 Task: Create a due date automation trigger when advanced on, 2 hours after a card is due add fields without custom field "Resume" set to a date in this week.
Action: Mouse pressed left at (1062, 317)
Screenshot: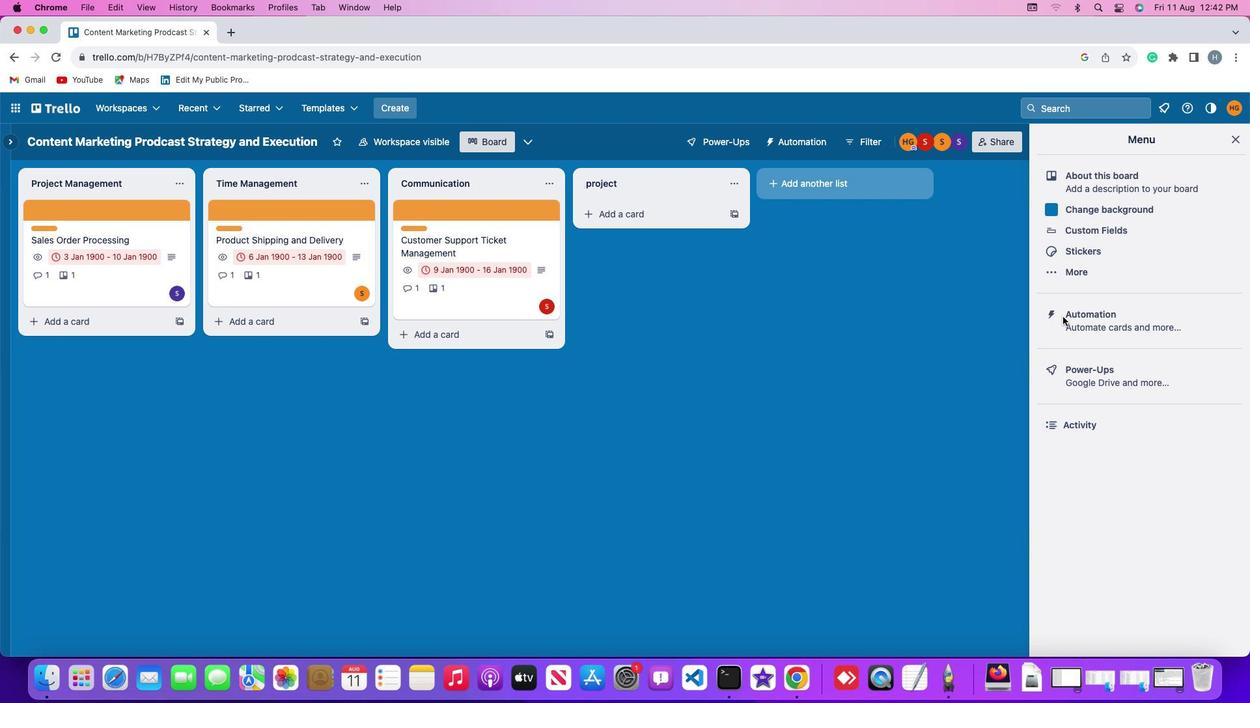 
Action: Mouse pressed left at (1062, 317)
Screenshot: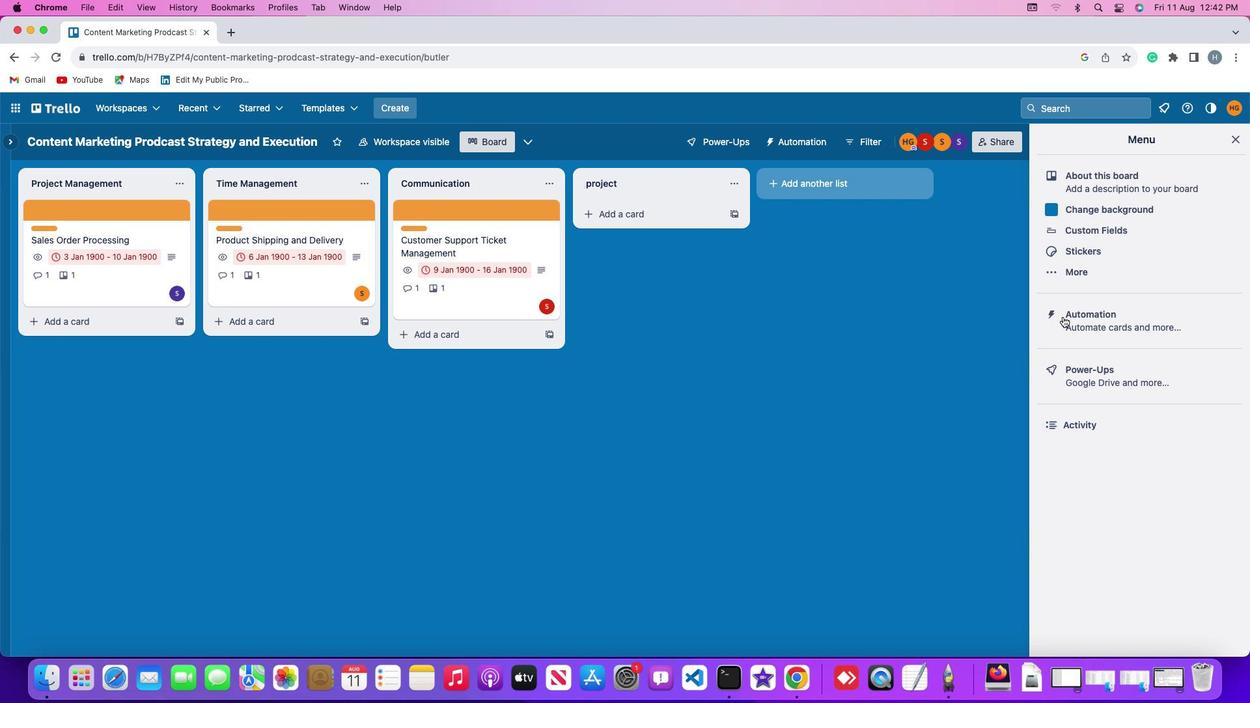 
Action: Mouse moved to (70, 304)
Screenshot: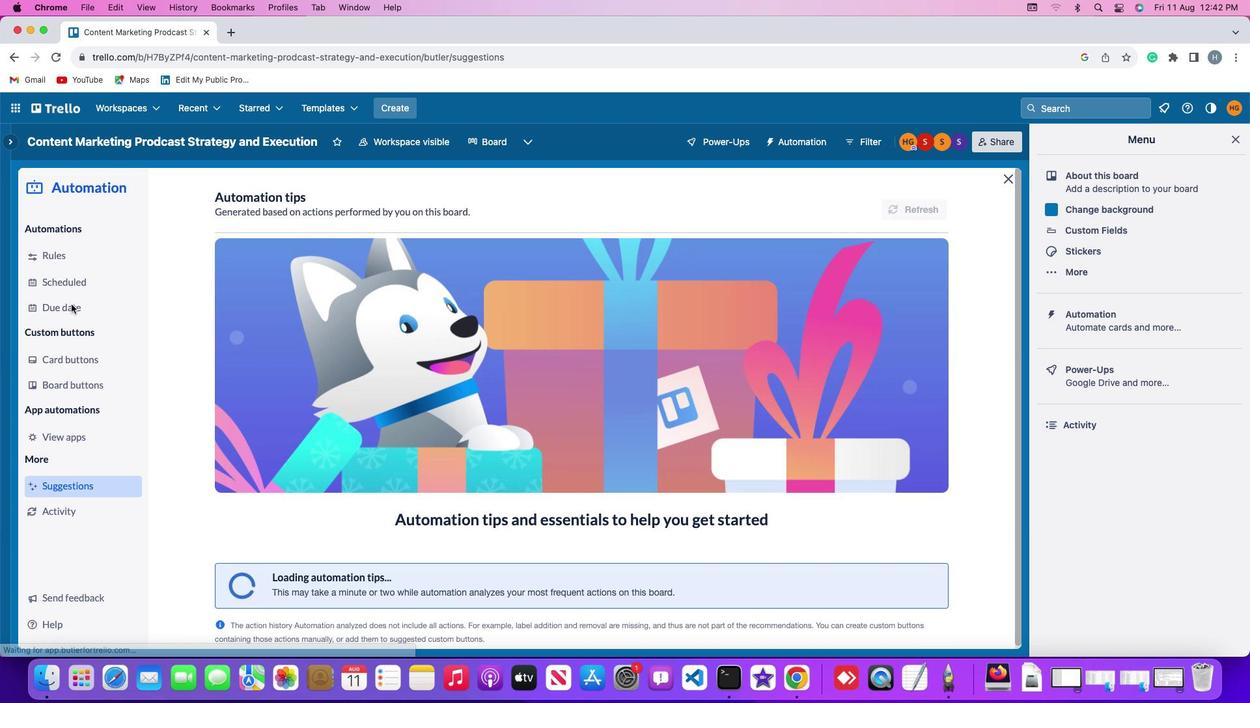 
Action: Mouse pressed left at (70, 304)
Screenshot: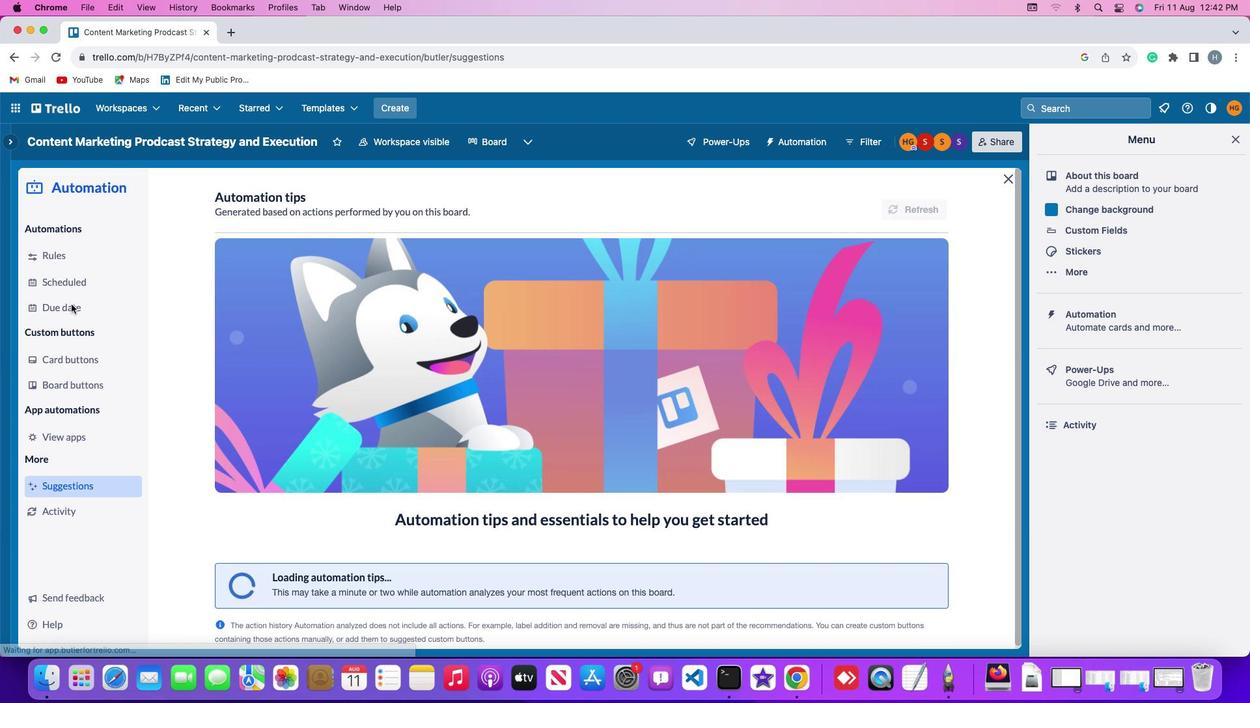 
Action: Mouse moved to (881, 203)
Screenshot: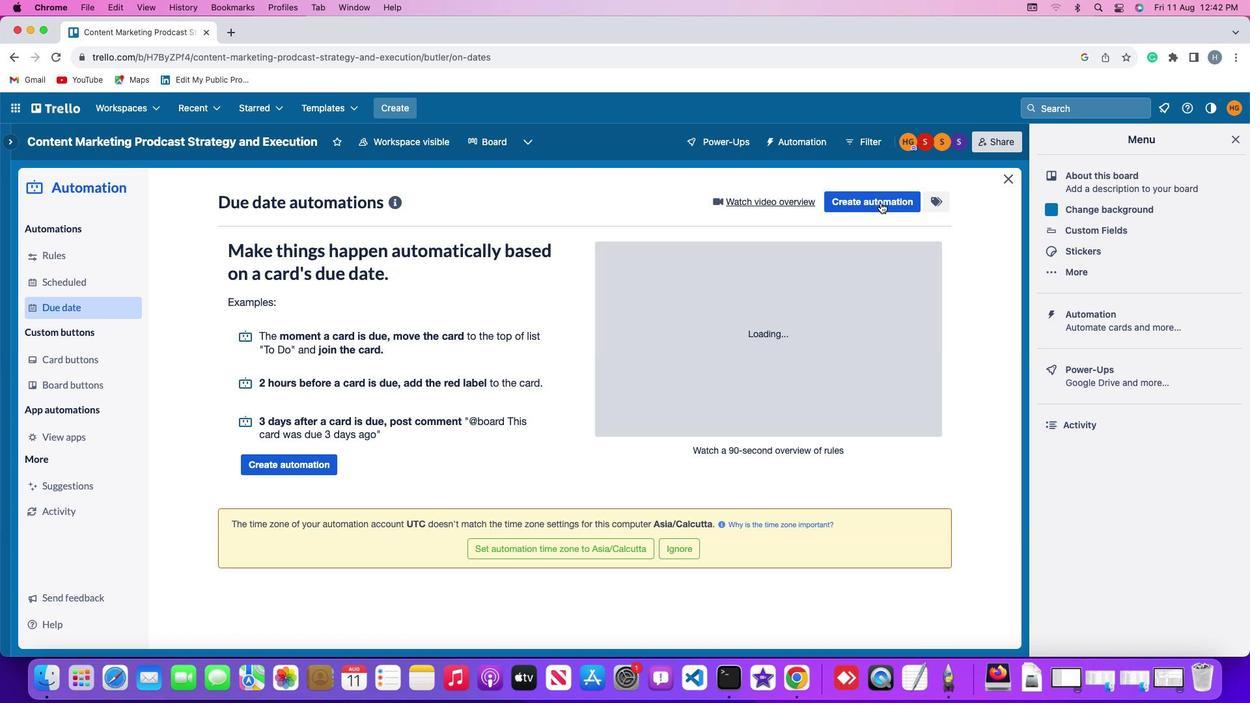 
Action: Mouse pressed left at (881, 203)
Screenshot: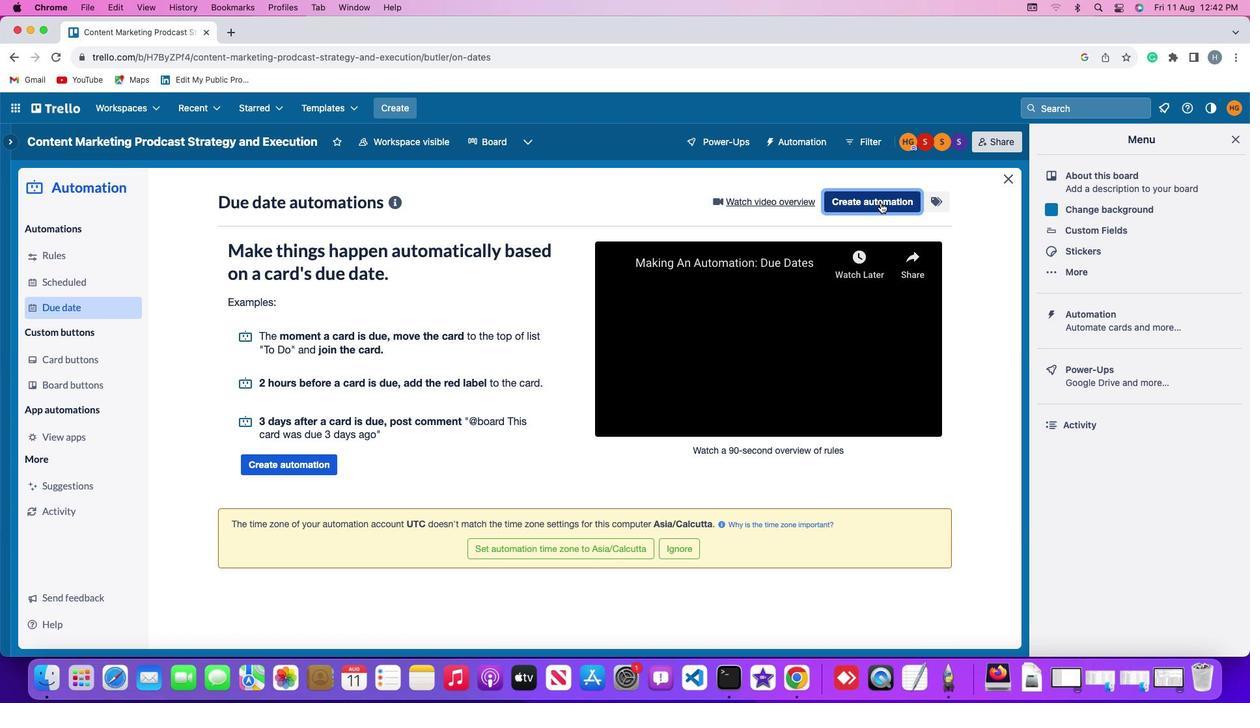 
Action: Mouse moved to (257, 322)
Screenshot: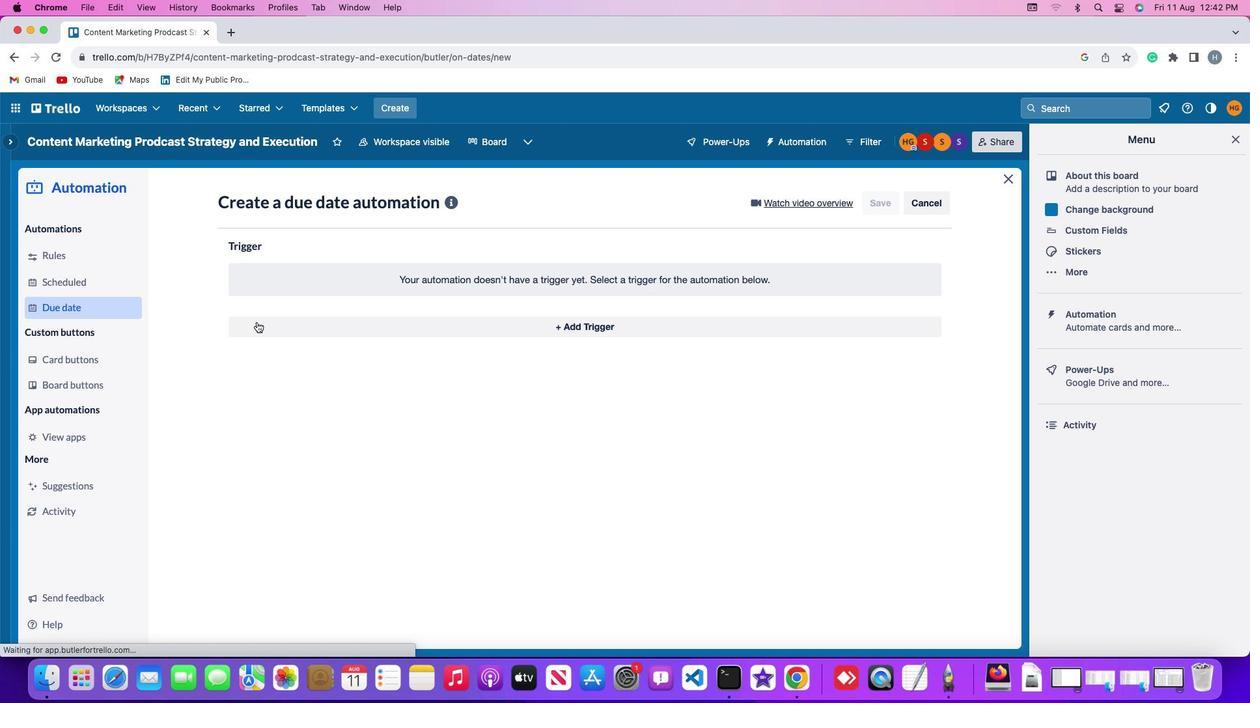 
Action: Mouse pressed left at (257, 322)
Screenshot: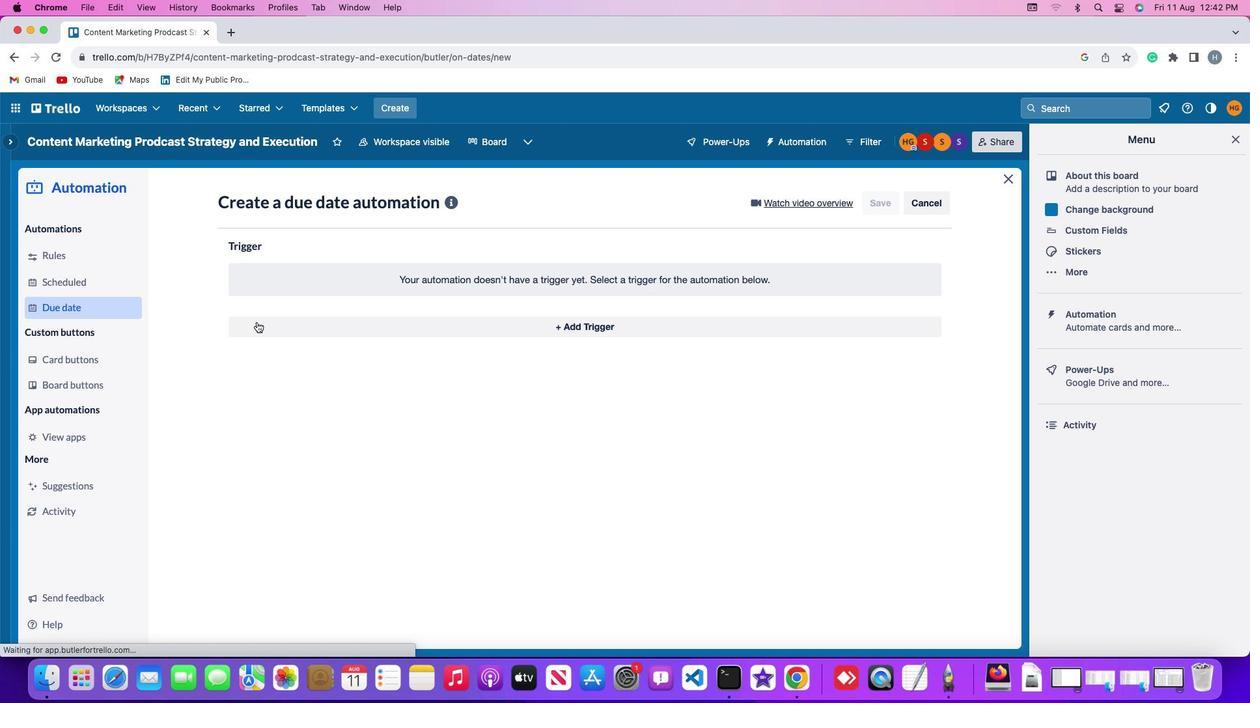 
Action: Mouse moved to (255, 522)
Screenshot: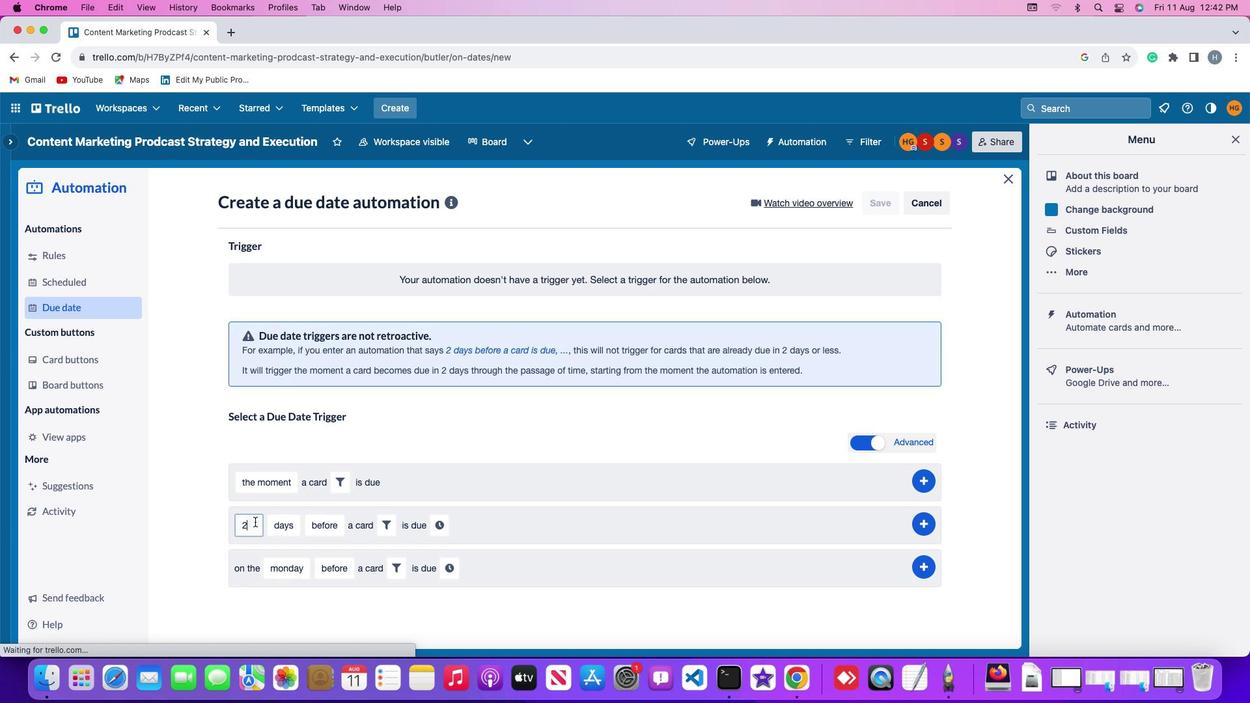 
Action: Mouse pressed left at (255, 522)
Screenshot: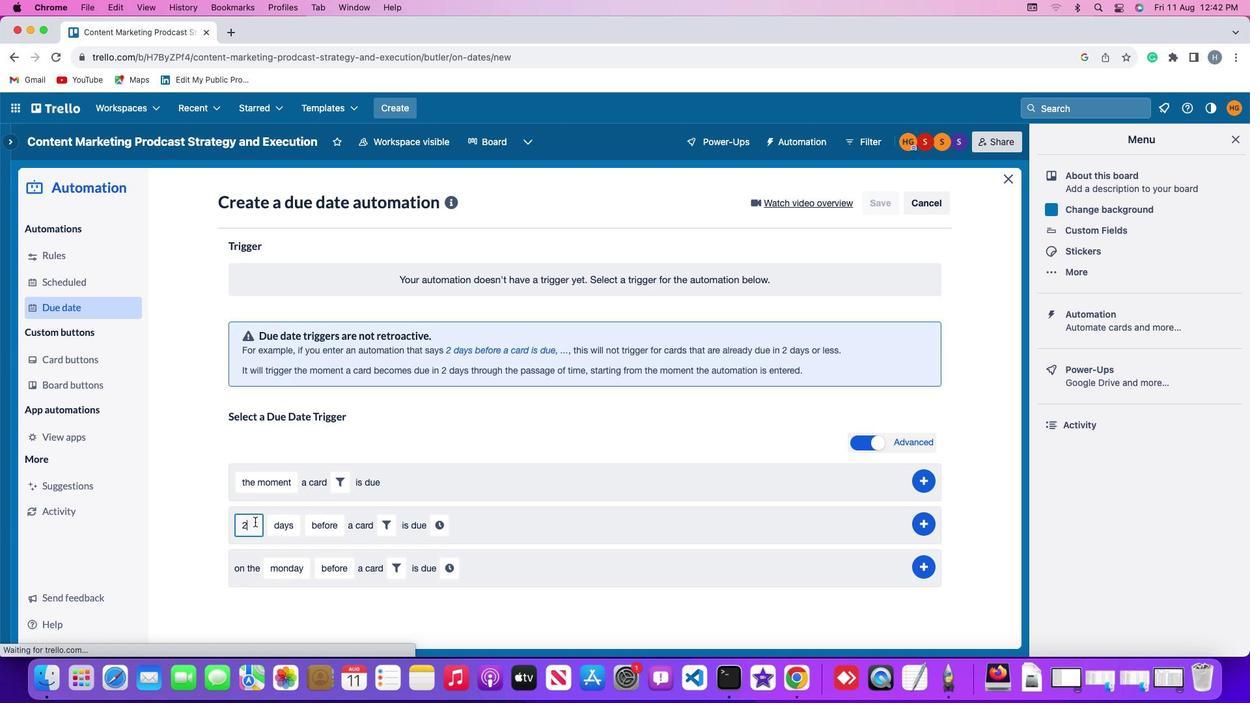 
Action: Mouse moved to (244, 512)
Screenshot: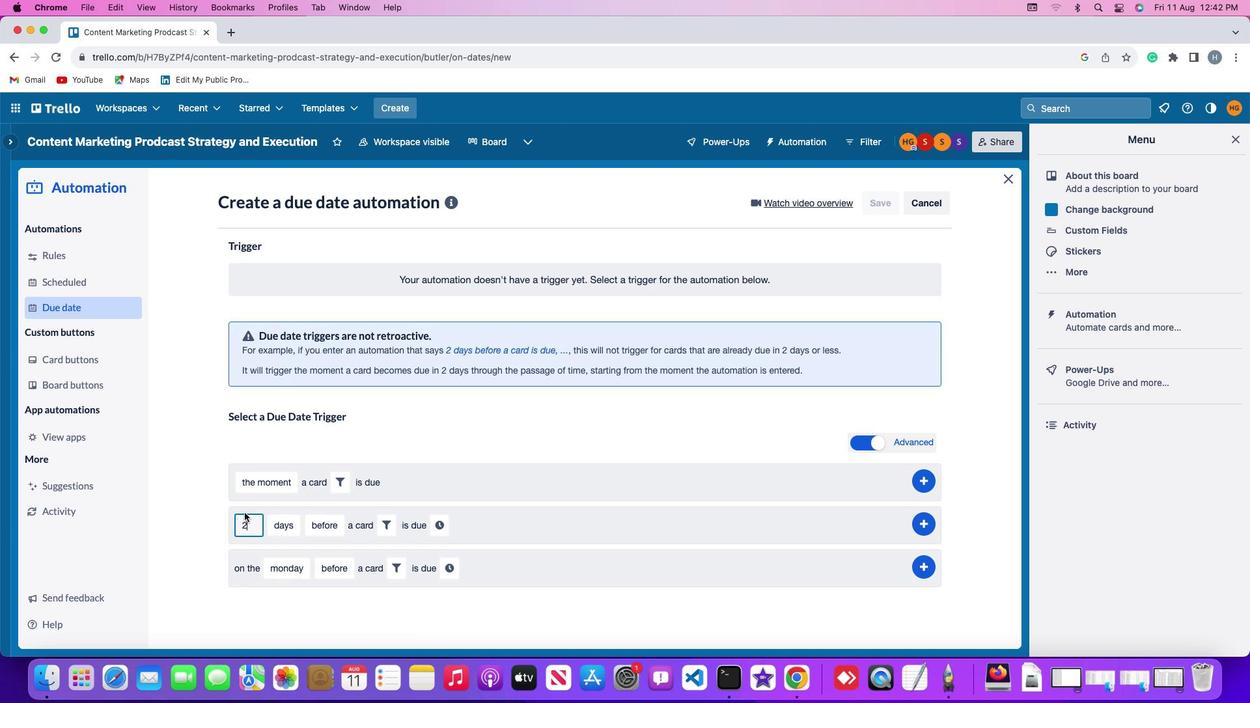 
Action: Key pressed Key.backspace
Screenshot: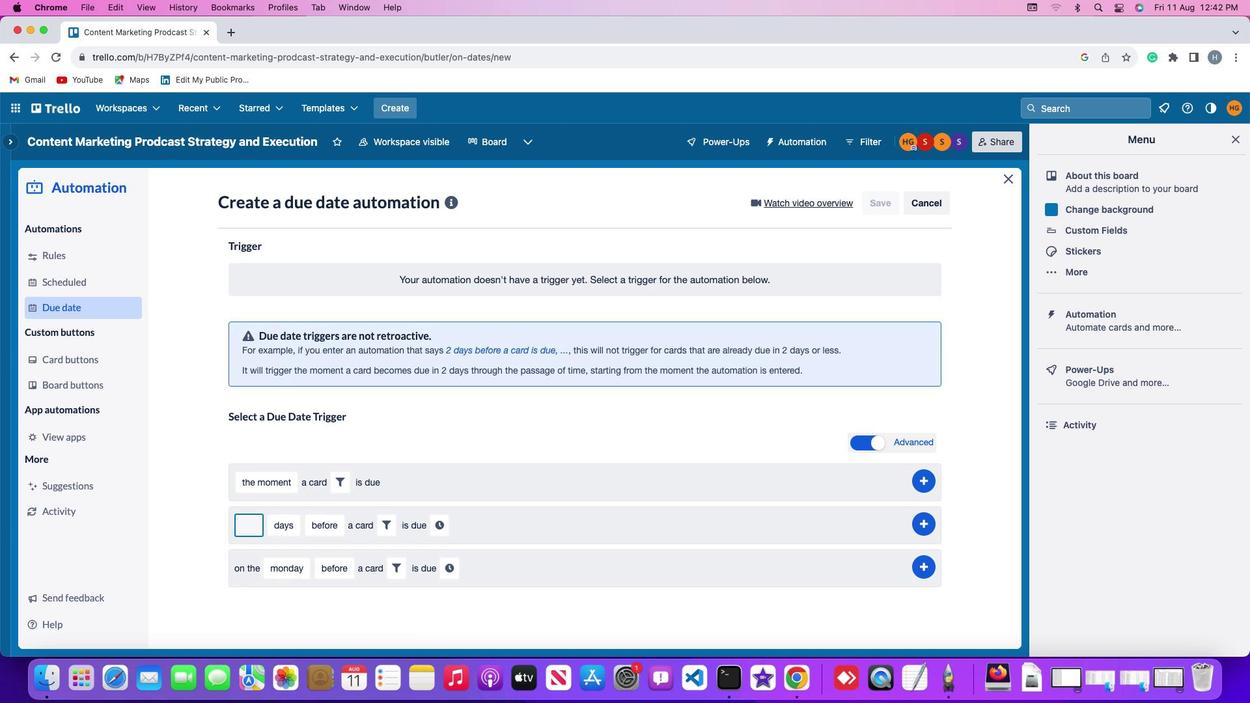 
Action: Mouse moved to (243, 513)
Screenshot: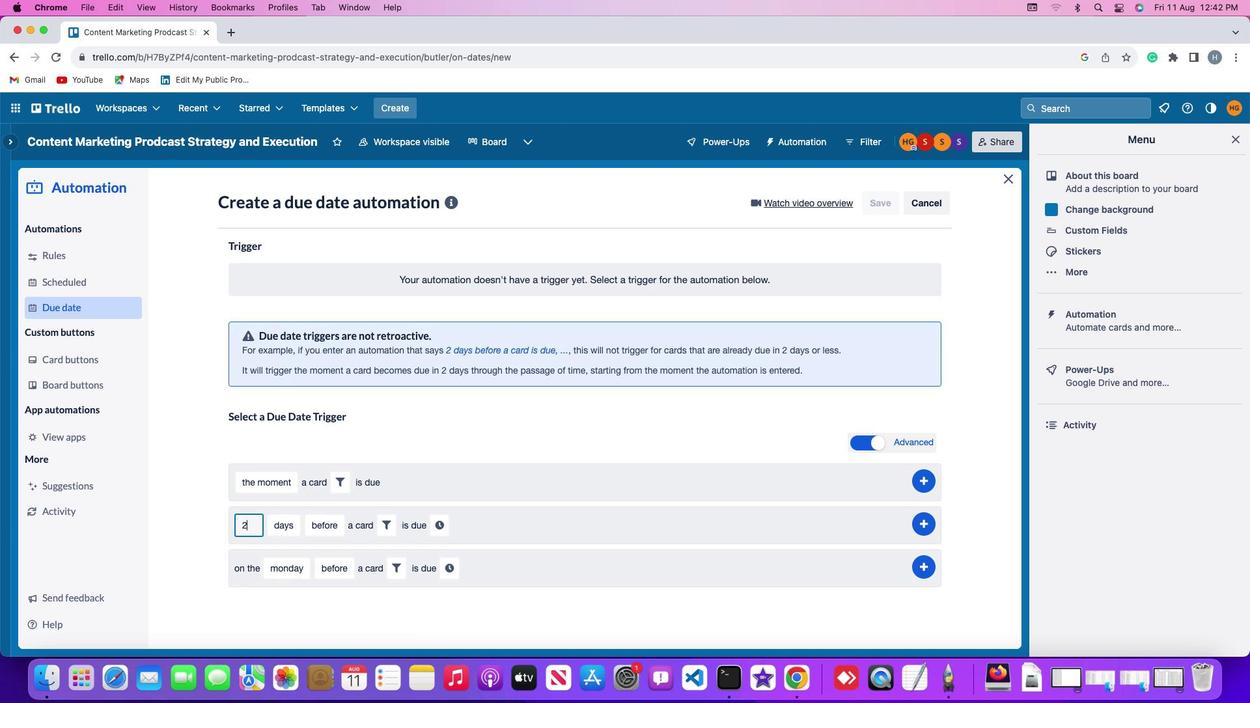 
Action: Key pressed '2'
Screenshot: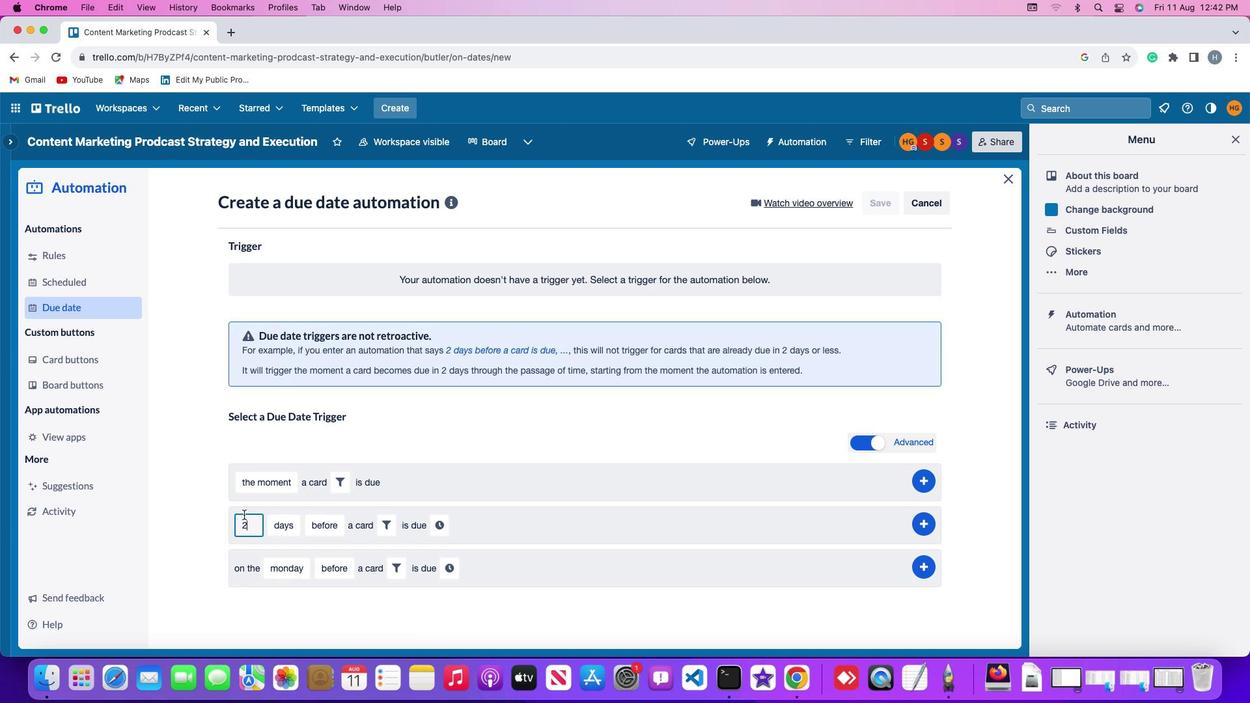 
Action: Mouse moved to (275, 517)
Screenshot: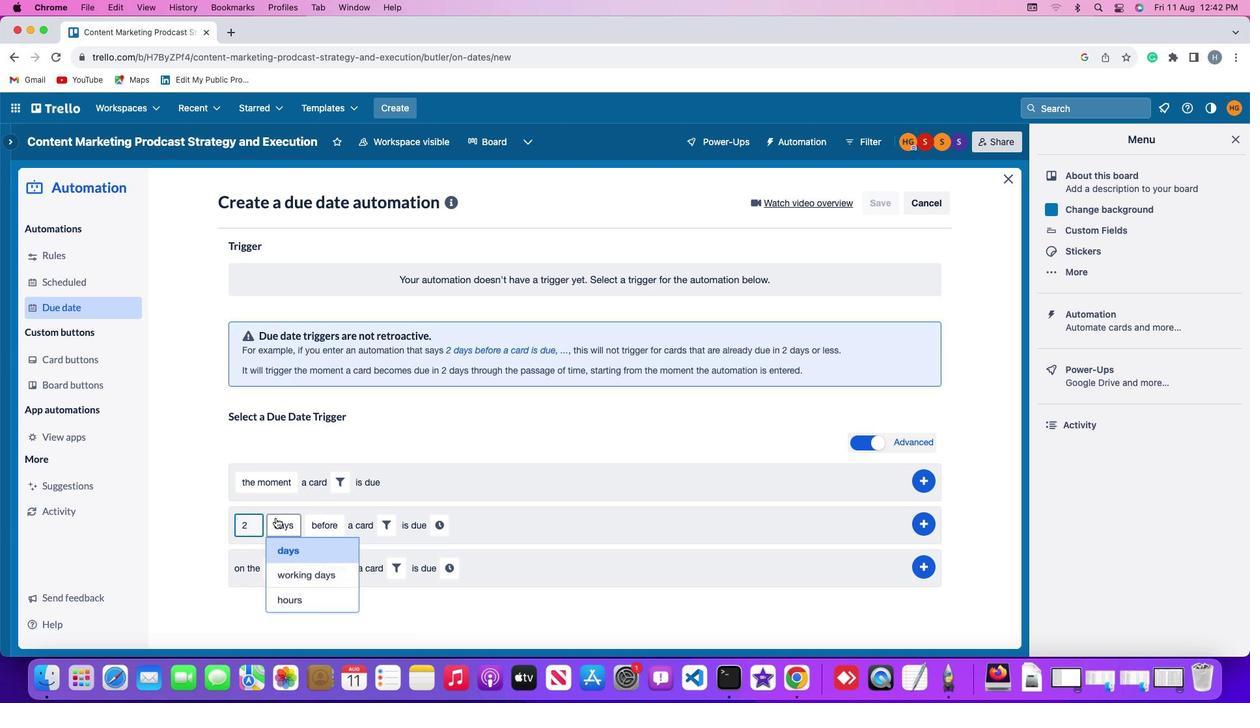 
Action: Mouse pressed left at (275, 517)
Screenshot: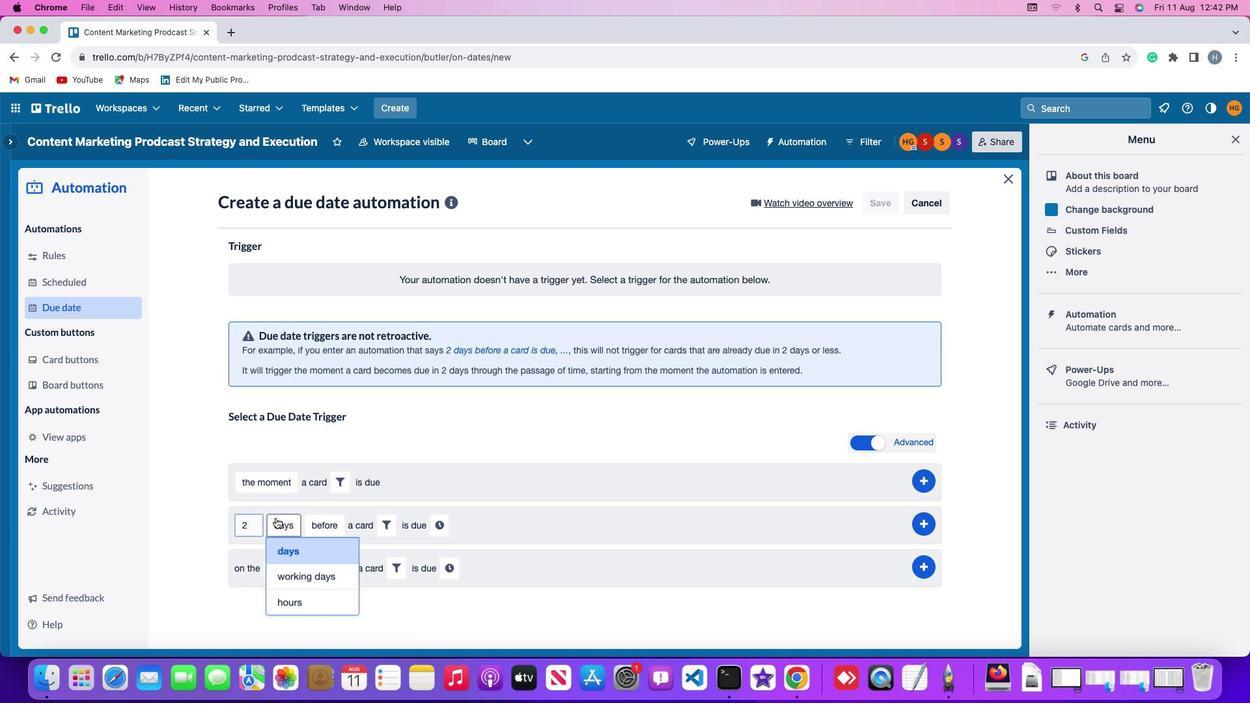 
Action: Mouse moved to (295, 604)
Screenshot: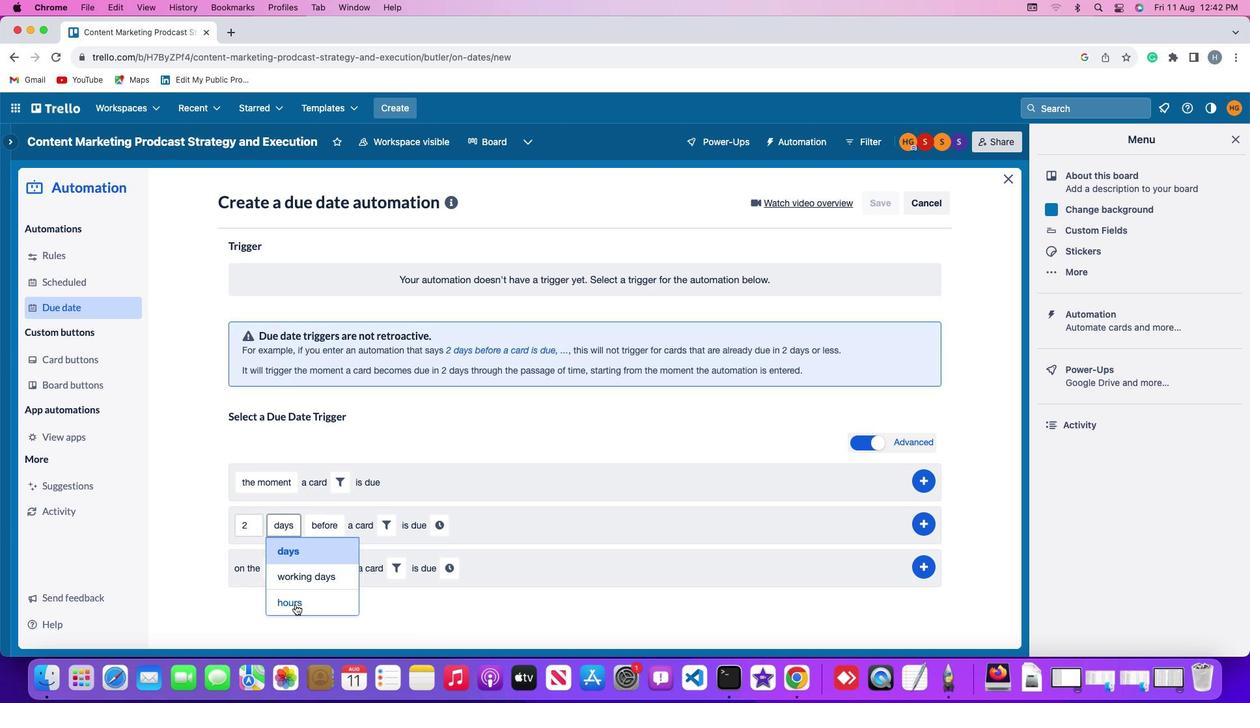 
Action: Mouse pressed left at (295, 604)
Screenshot: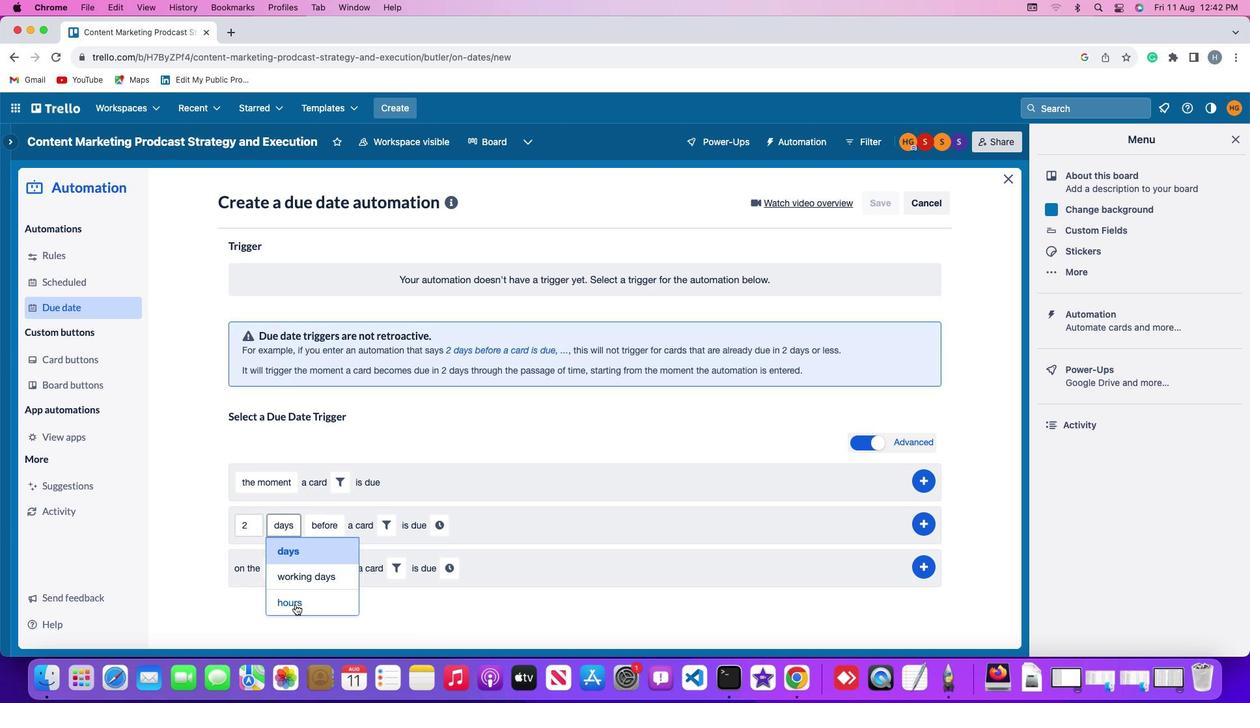 
Action: Mouse moved to (334, 530)
Screenshot: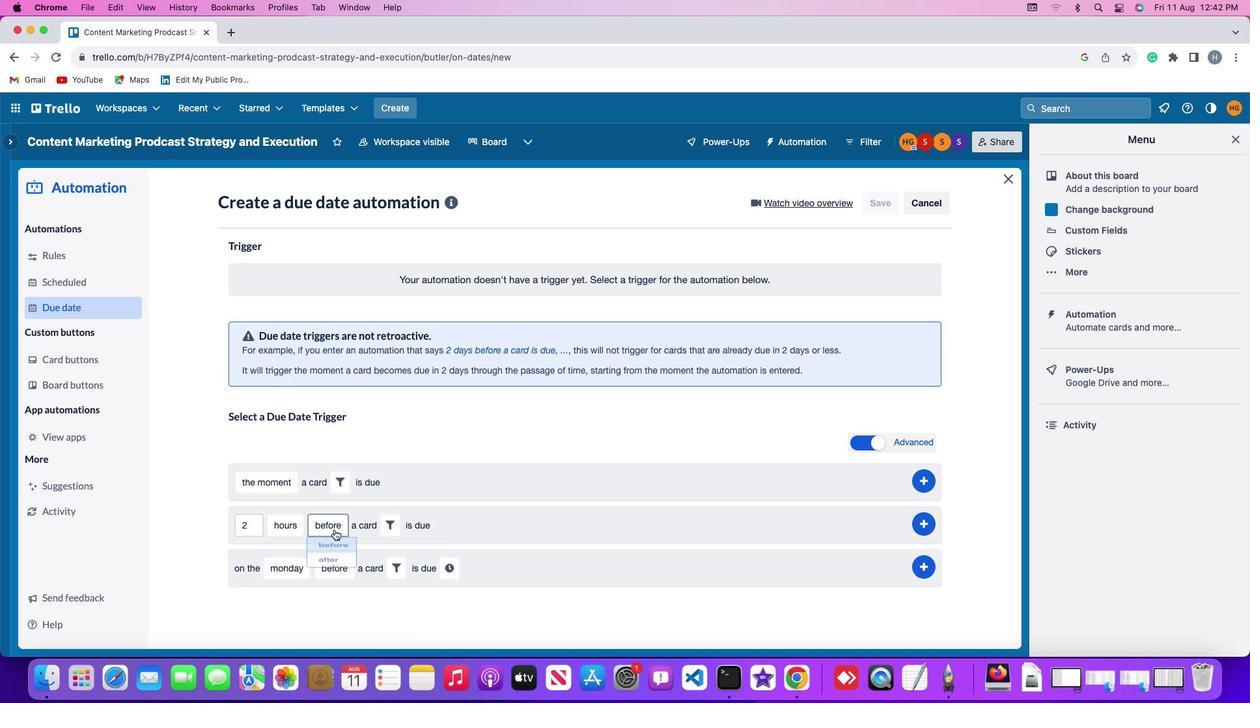 
Action: Mouse pressed left at (334, 530)
Screenshot: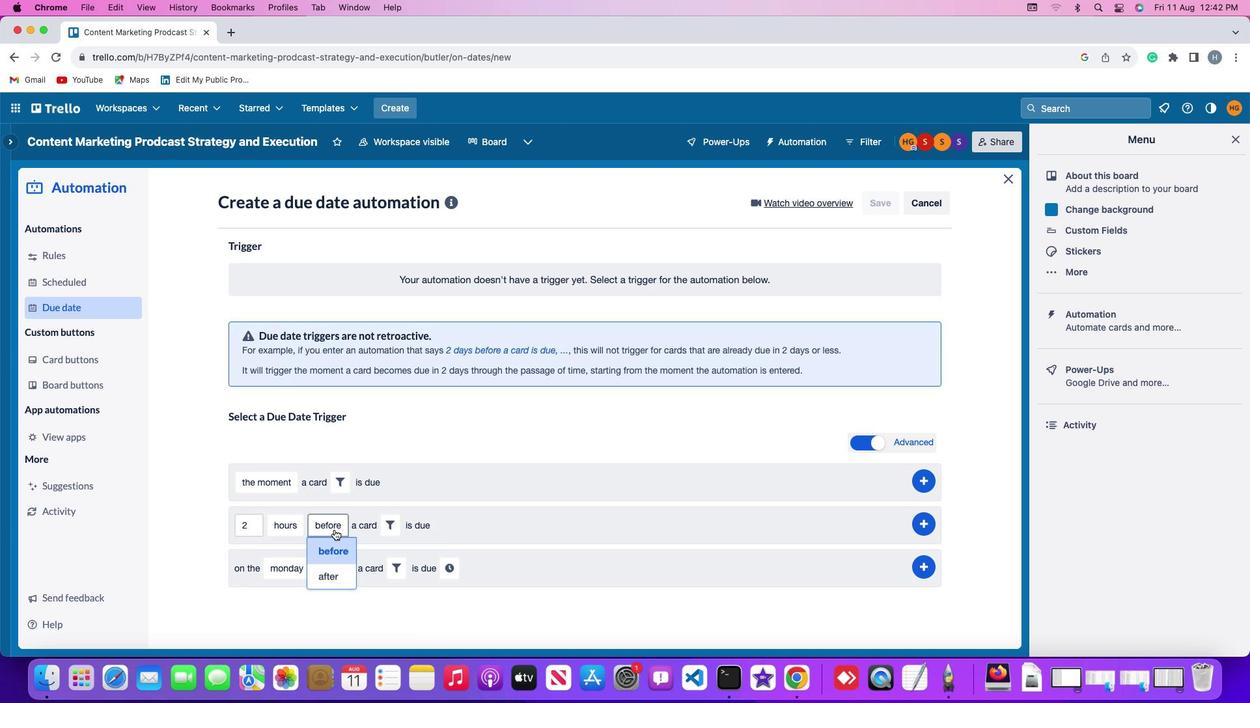 
Action: Mouse moved to (336, 569)
Screenshot: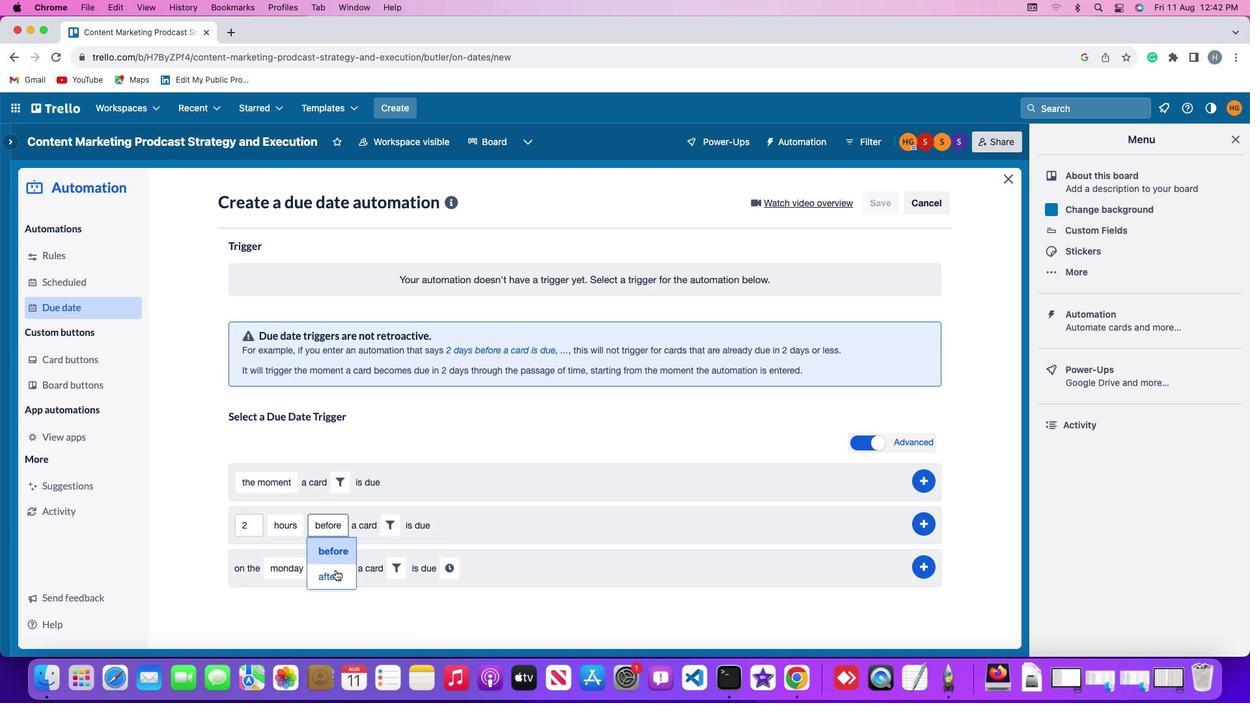 
Action: Mouse pressed left at (336, 569)
Screenshot: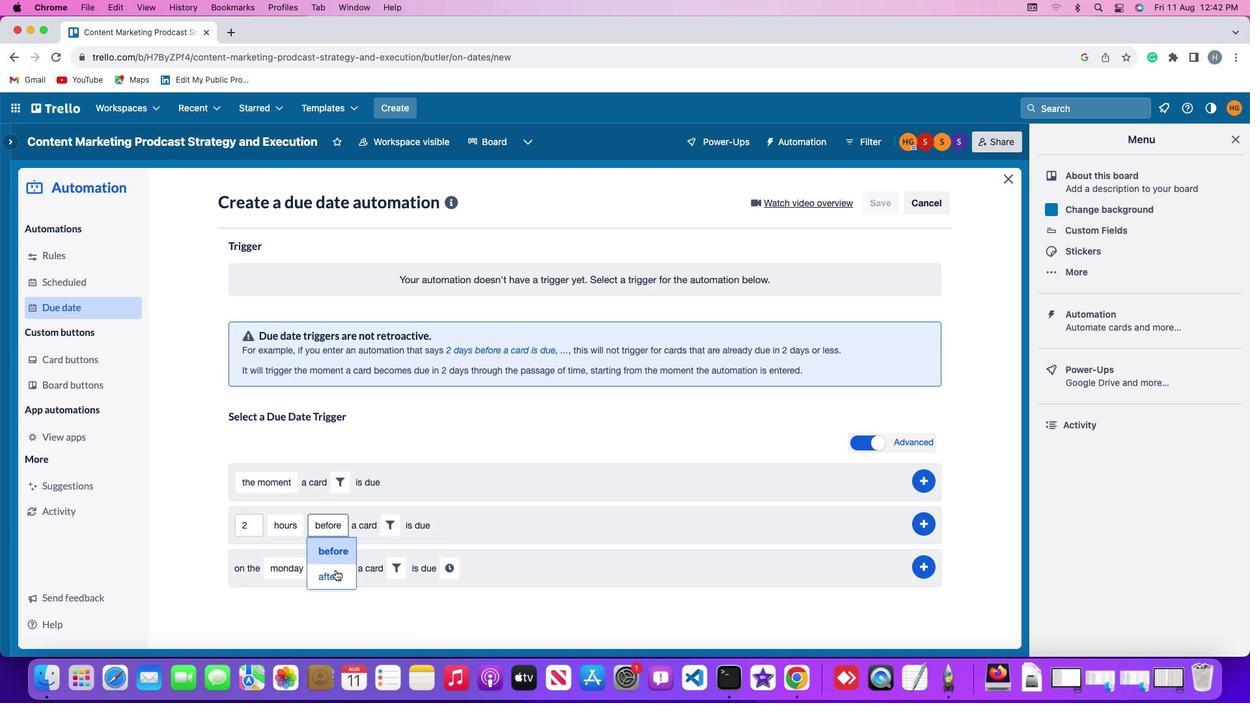 
Action: Mouse moved to (376, 526)
Screenshot: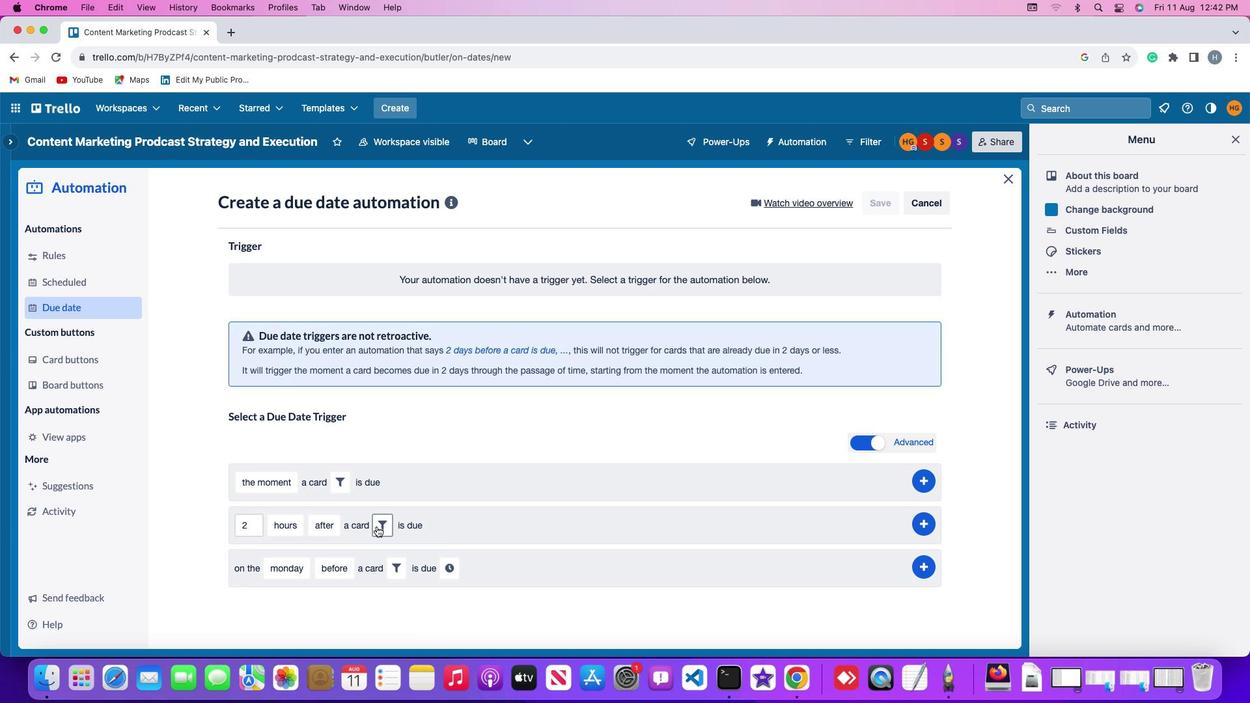 
Action: Mouse pressed left at (376, 526)
Screenshot: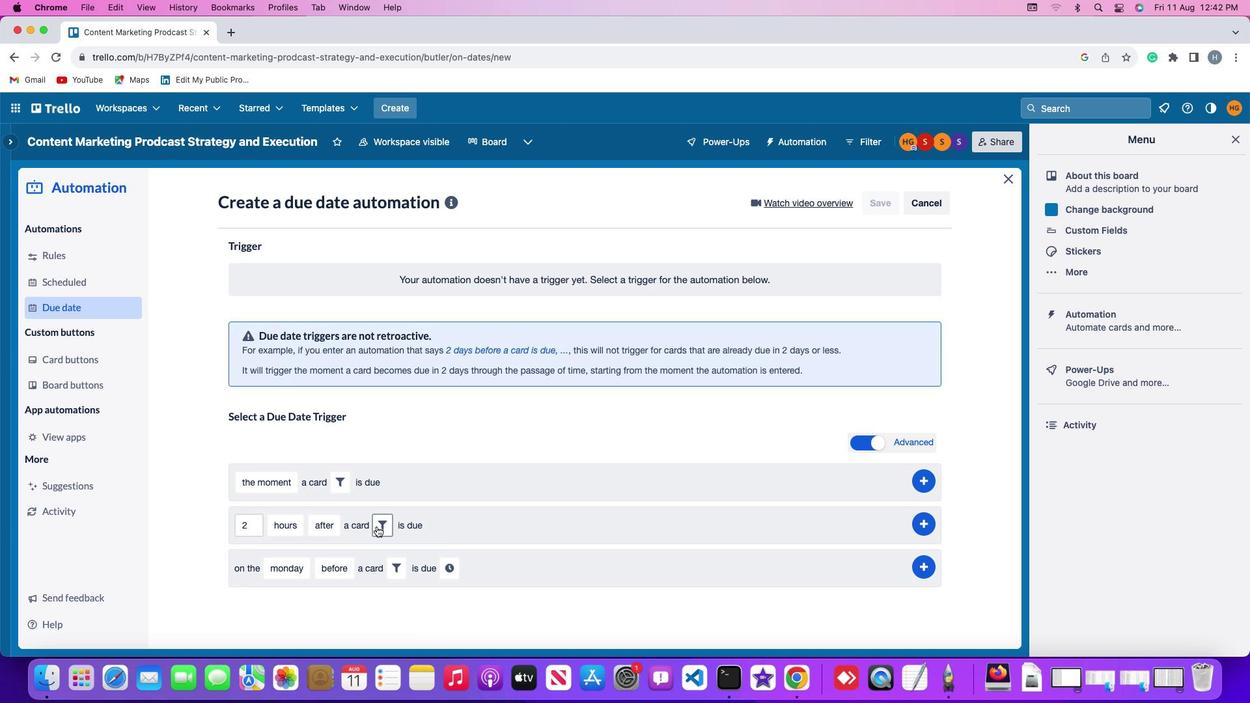 
Action: Mouse moved to (587, 564)
Screenshot: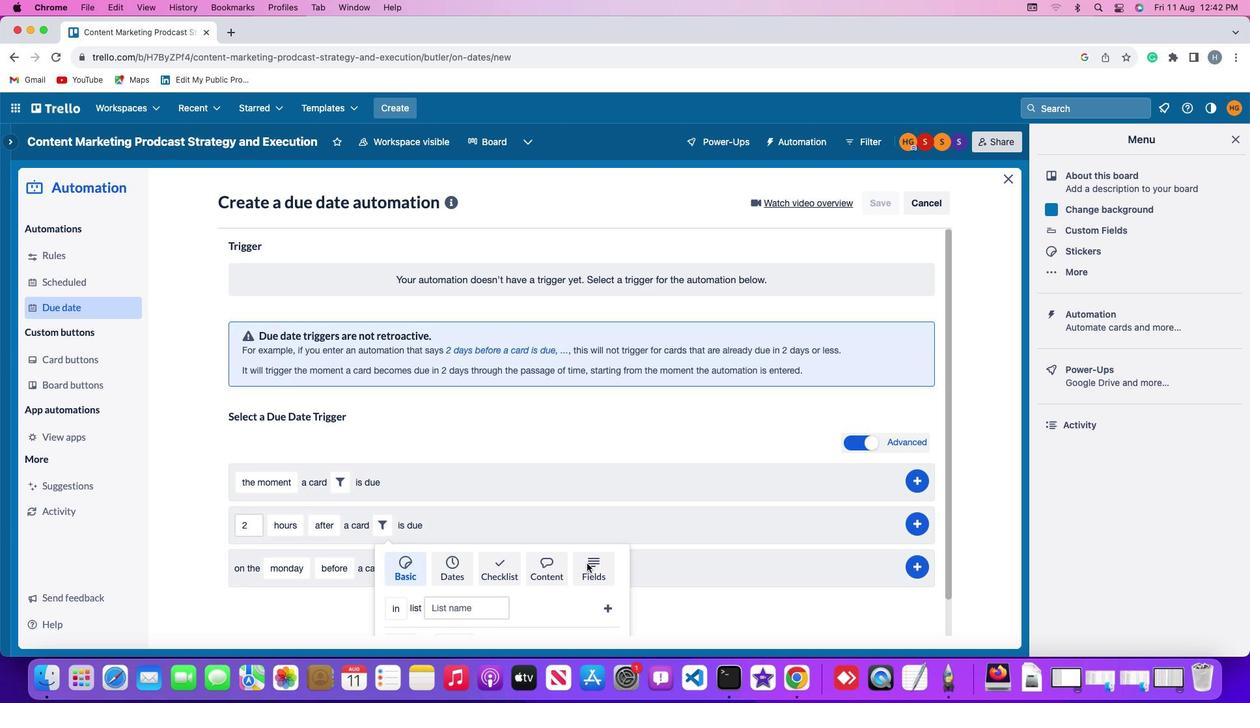
Action: Mouse pressed left at (587, 564)
Screenshot: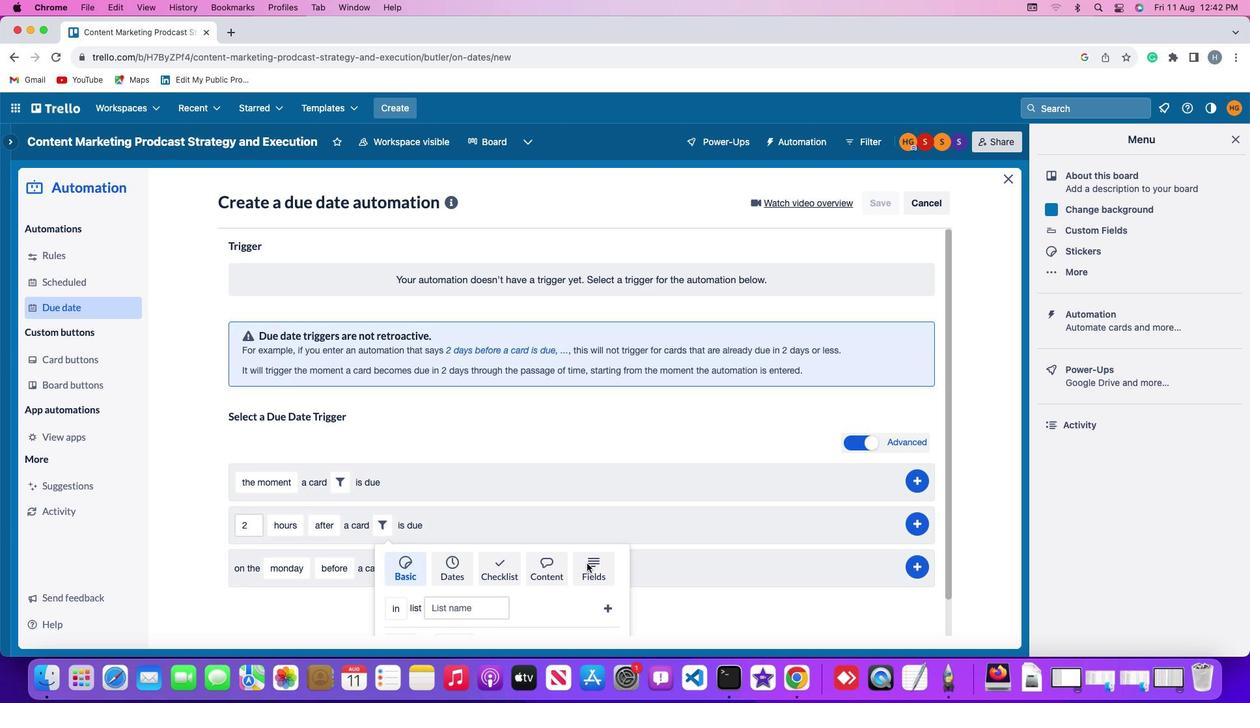
Action: Mouse moved to (352, 600)
Screenshot: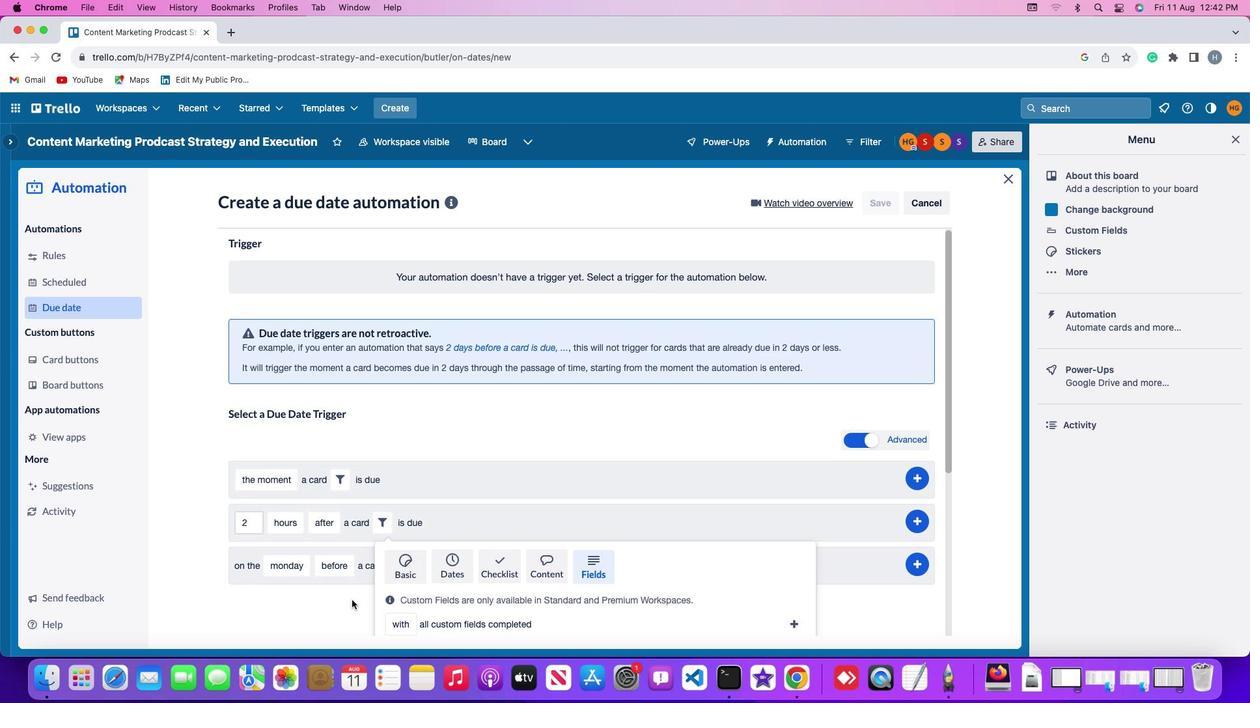 
Action: Mouse scrolled (352, 600) with delta (0, 0)
Screenshot: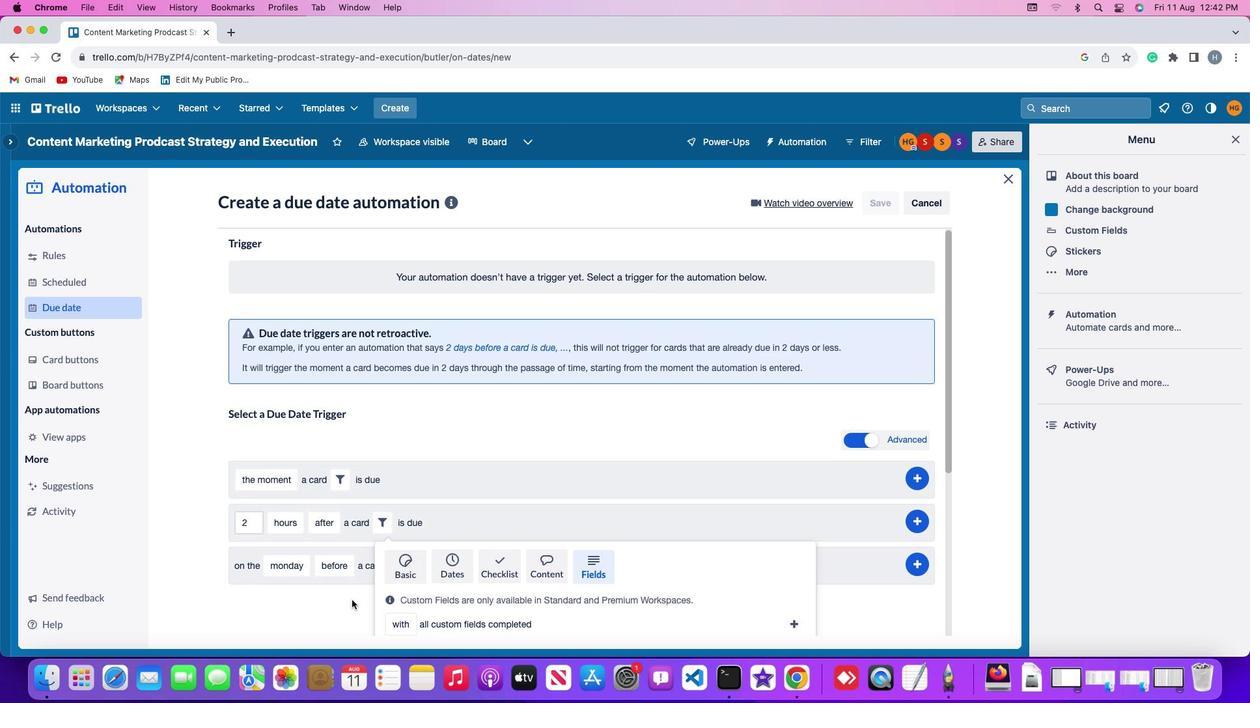 
Action: Mouse scrolled (352, 600) with delta (0, 0)
Screenshot: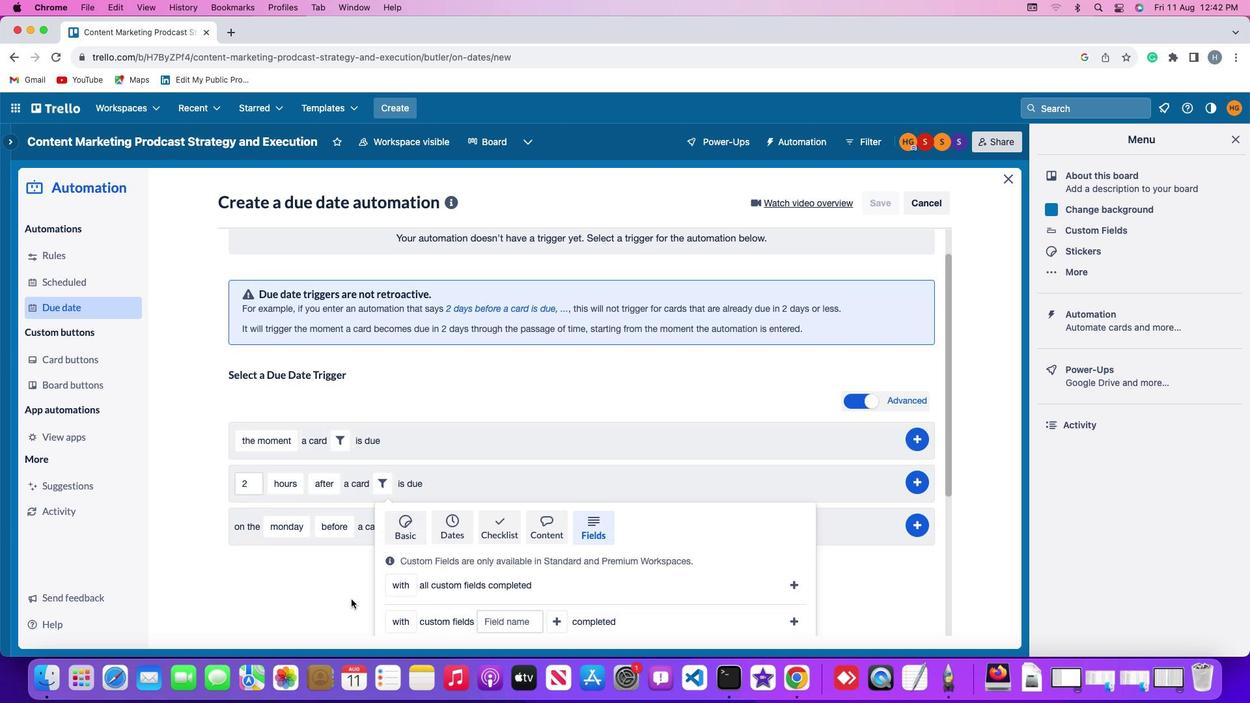 
Action: Mouse scrolled (352, 600) with delta (0, -2)
Screenshot: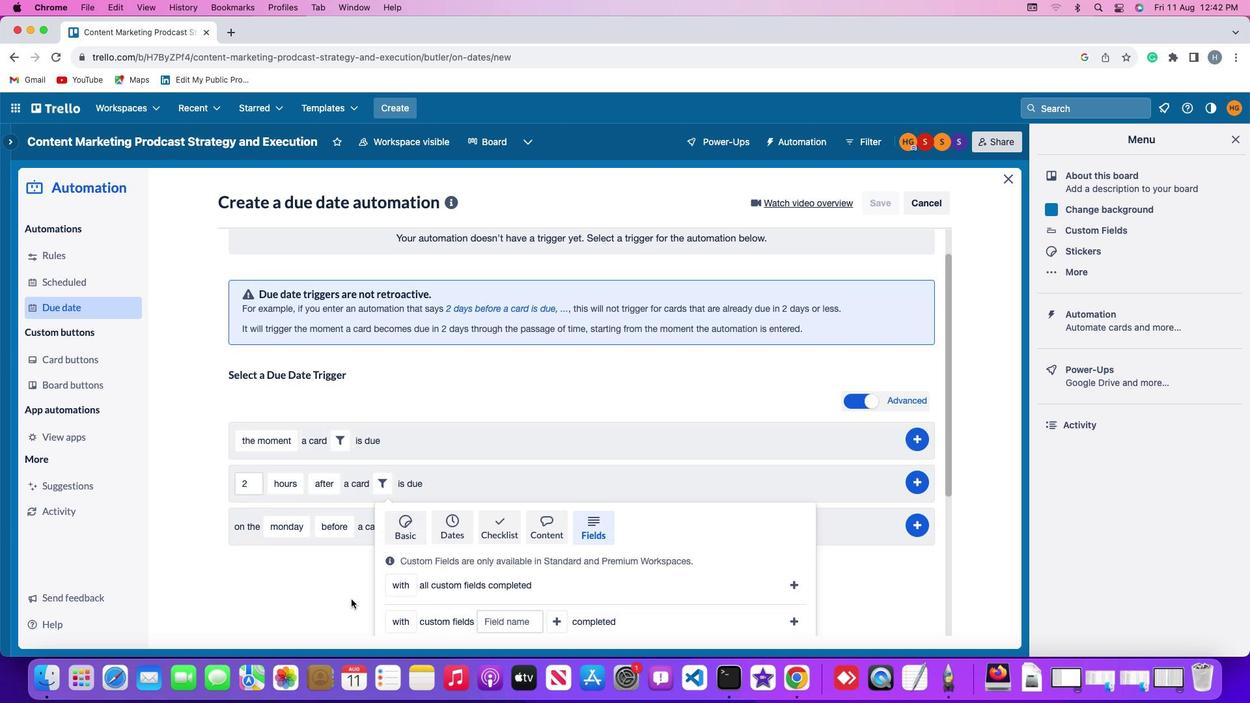 
Action: Mouse moved to (352, 600)
Screenshot: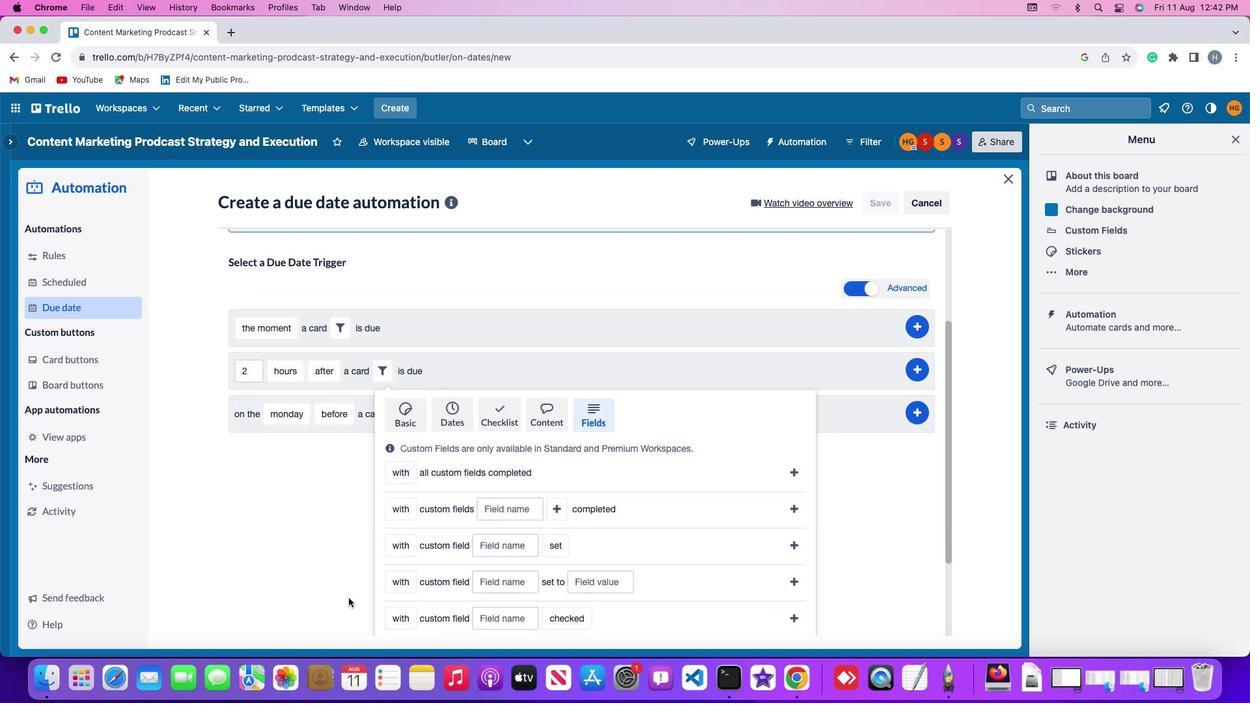 
Action: Mouse scrolled (352, 600) with delta (0, -3)
Screenshot: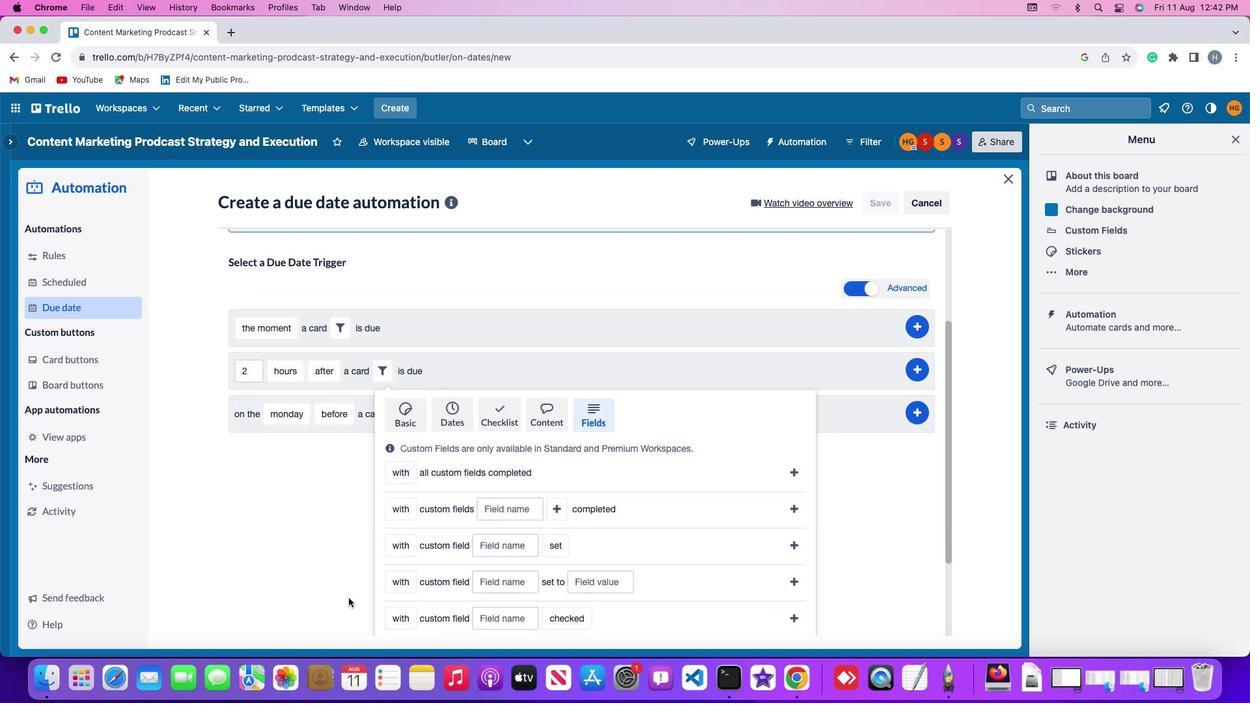 
Action: Mouse moved to (351, 599)
Screenshot: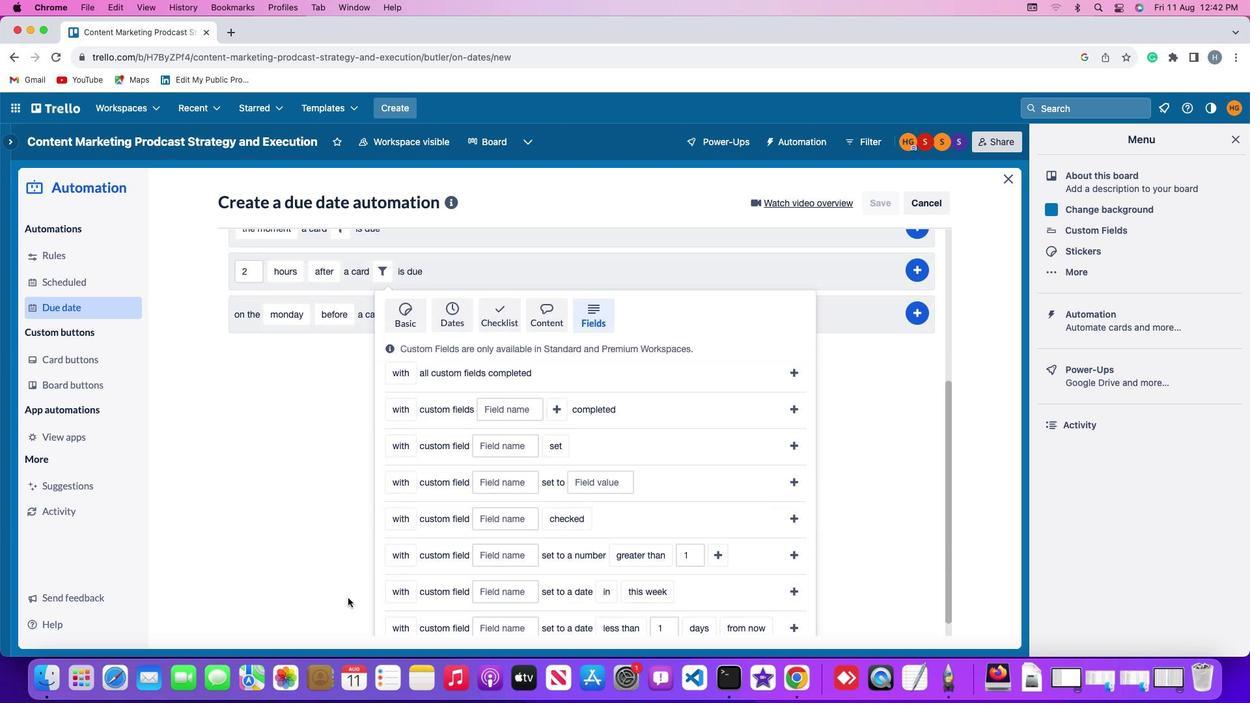 
Action: Mouse scrolled (351, 599) with delta (0, -3)
Screenshot: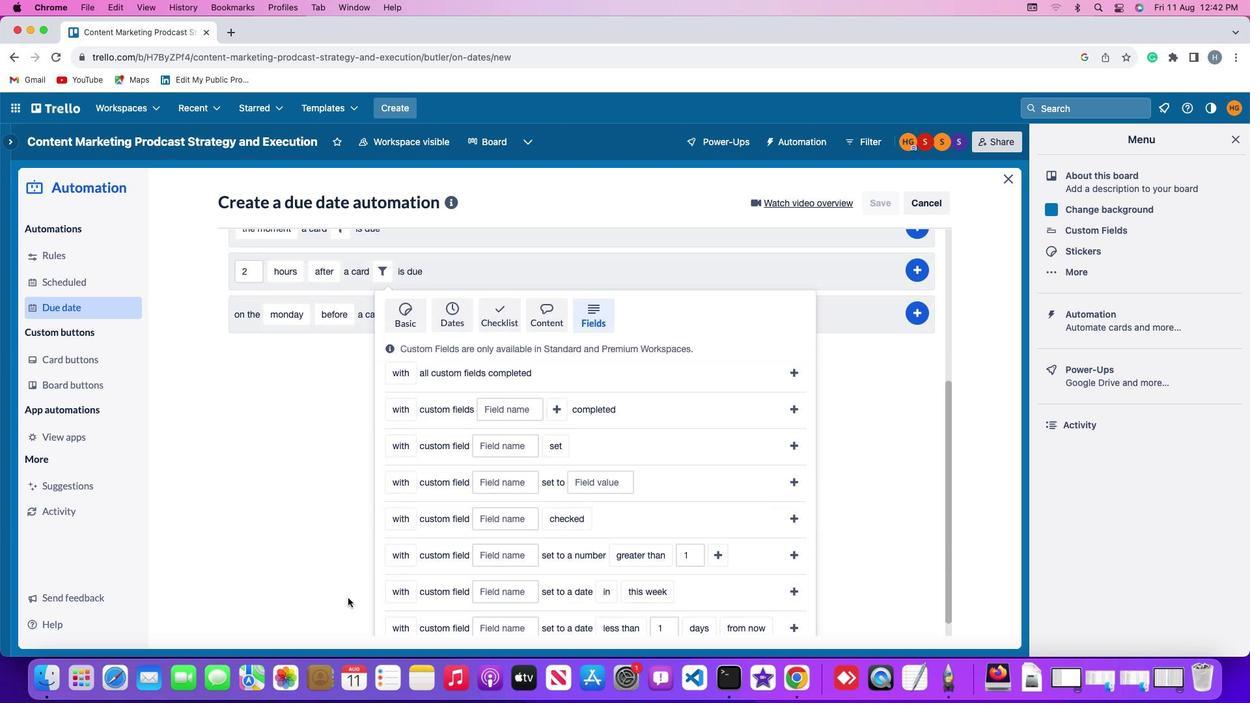 
Action: Mouse moved to (347, 597)
Screenshot: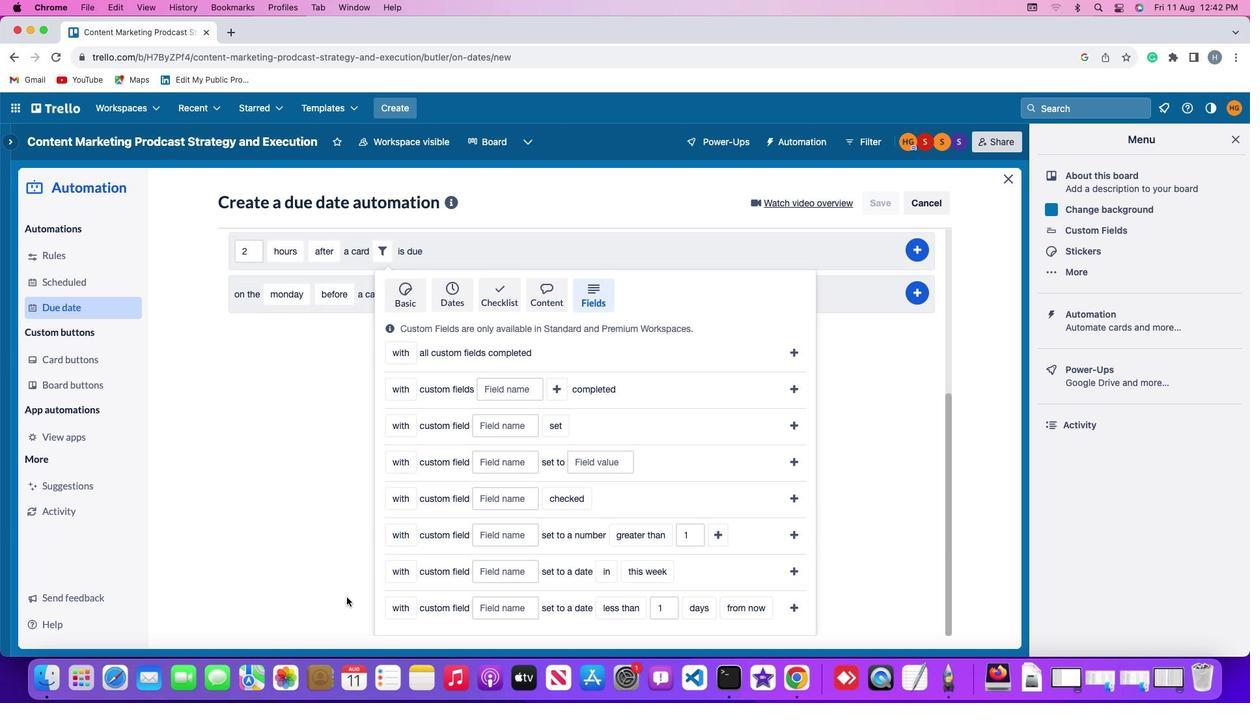 
Action: Mouse scrolled (347, 597) with delta (0, 0)
Screenshot: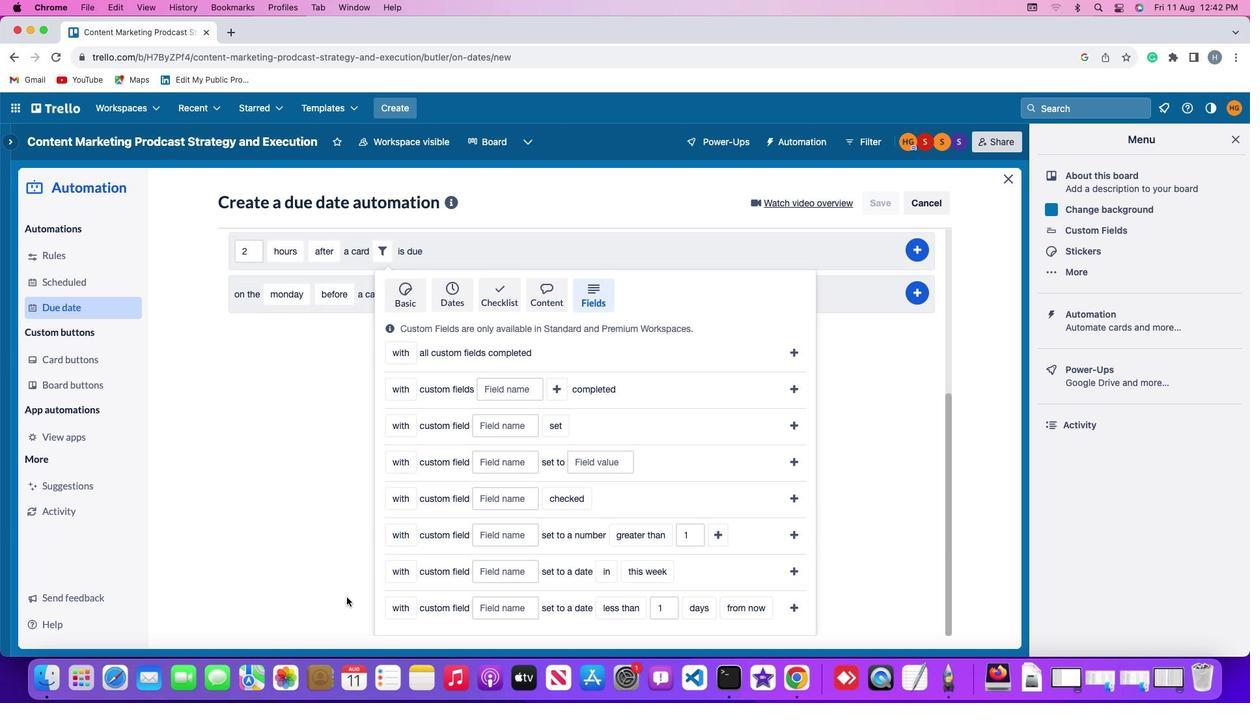 
Action: Mouse scrolled (347, 597) with delta (0, 0)
Screenshot: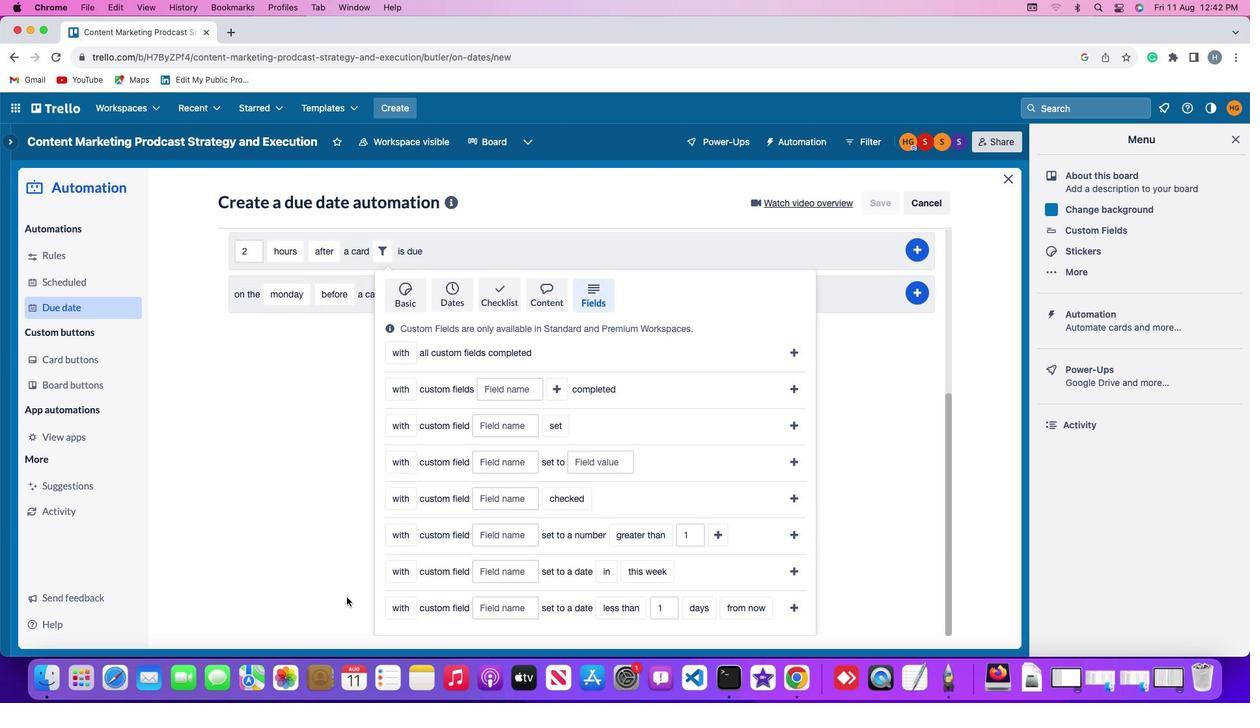 
Action: Mouse moved to (347, 597)
Screenshot: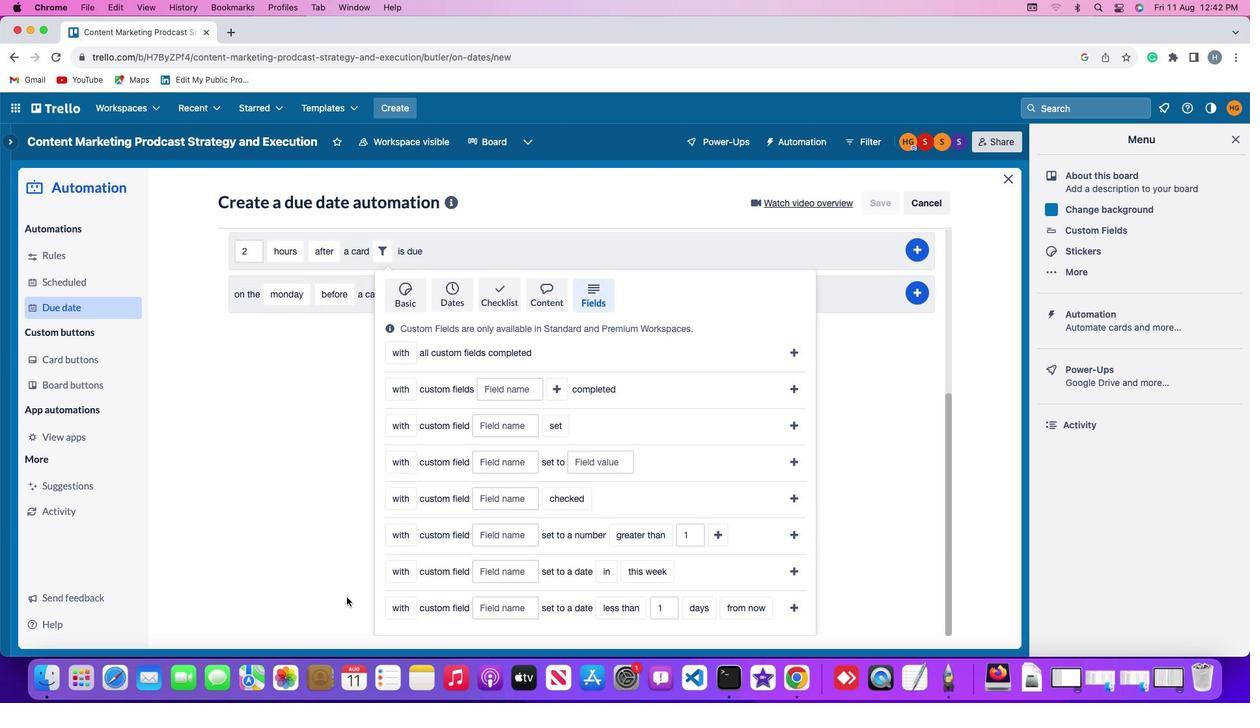 
Action: Mouse scrolled (347, 597) with delta (0, -1)
Screenshot: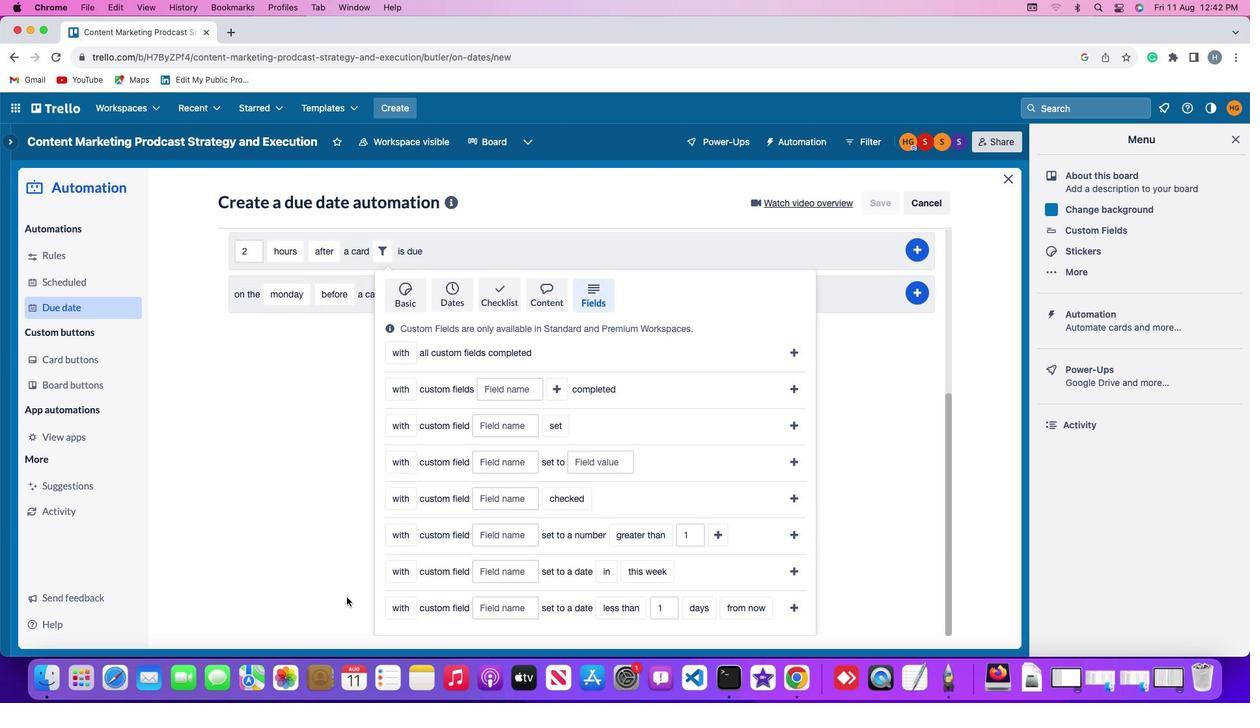 
Action: Mouse scrolled (347, 597) with delta (0, -3)
Screenshot: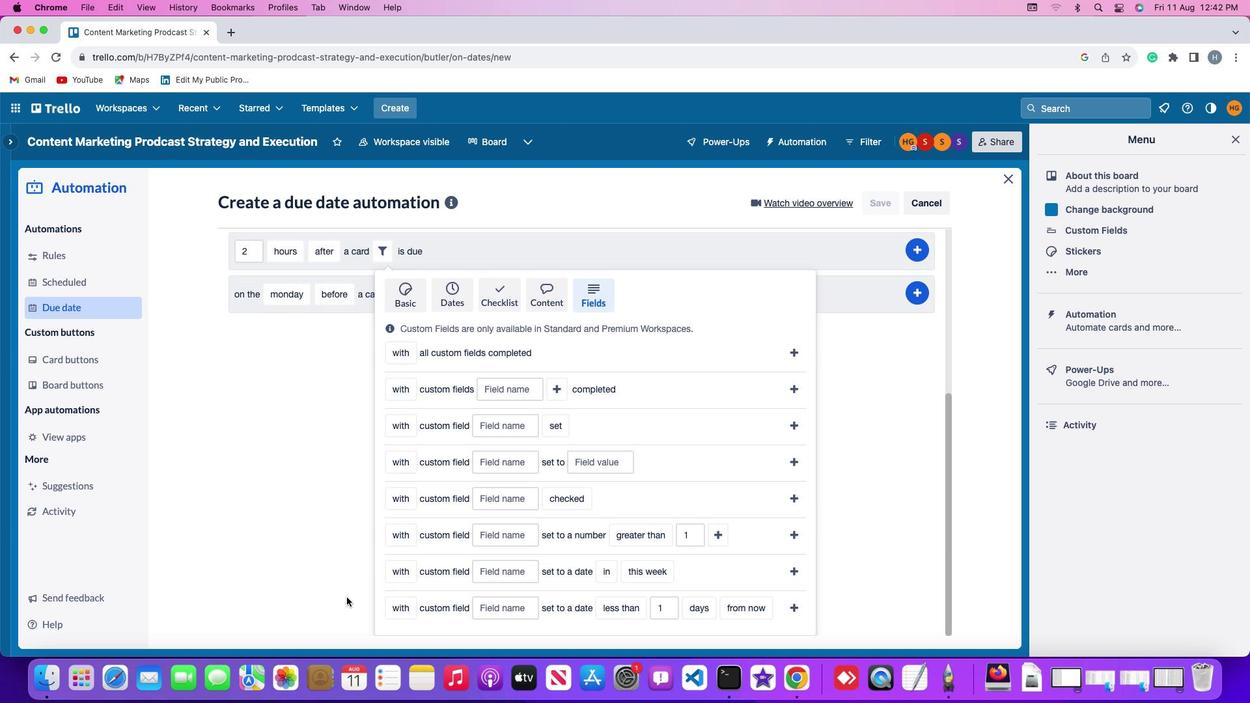 
Action: Mouse scrolled (347, 597) with delta (0, -3)
Screenshot: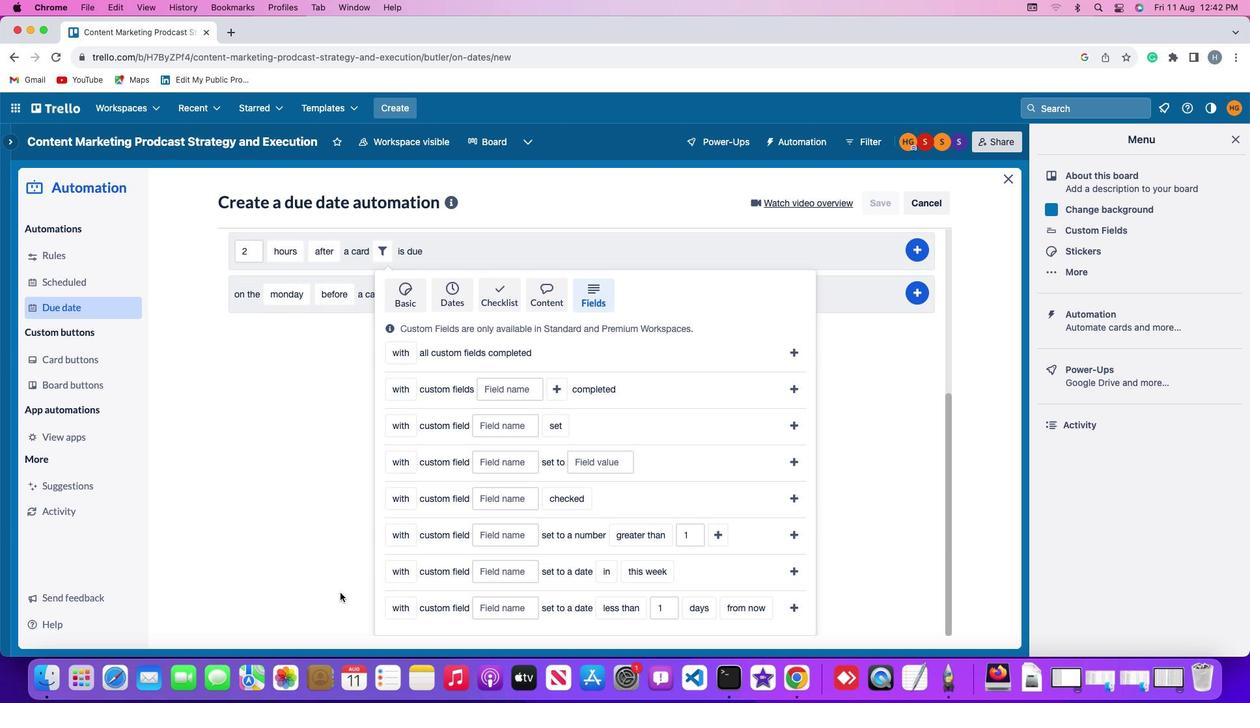 
Action: Mouse moved to (398, 571)
Screenshot: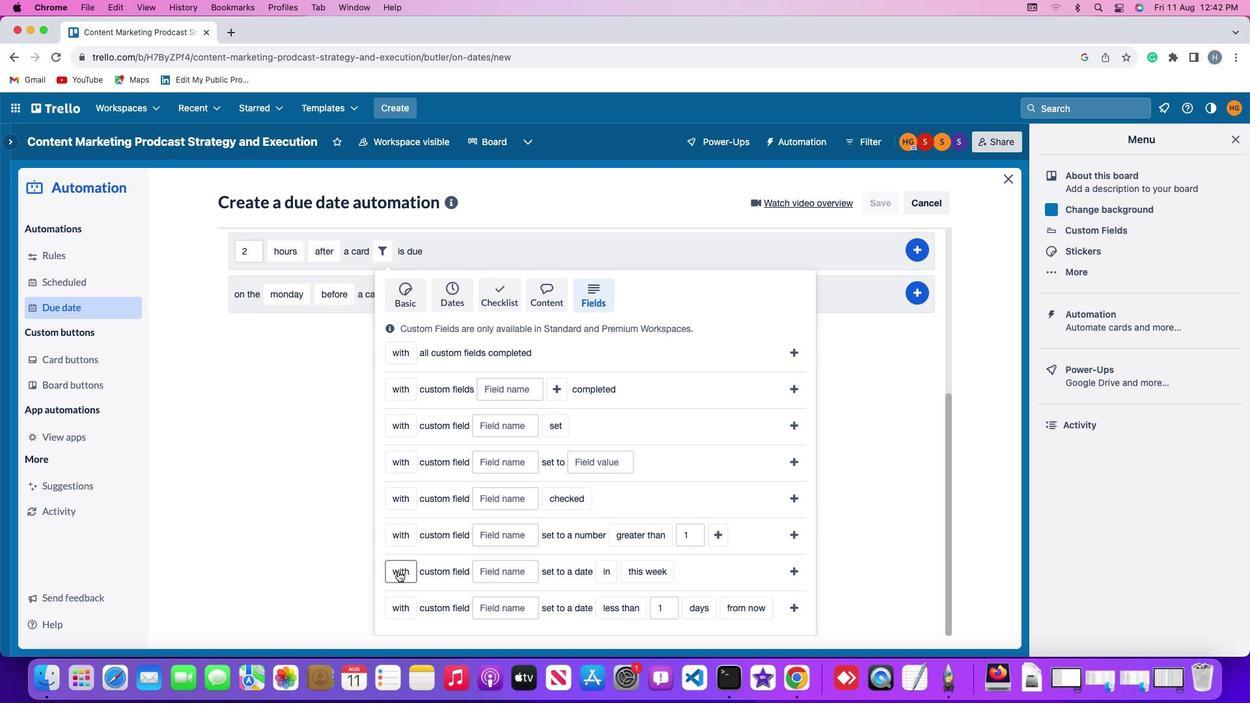 
Action: Mouse pressed left at (398, 571)
Screenshot: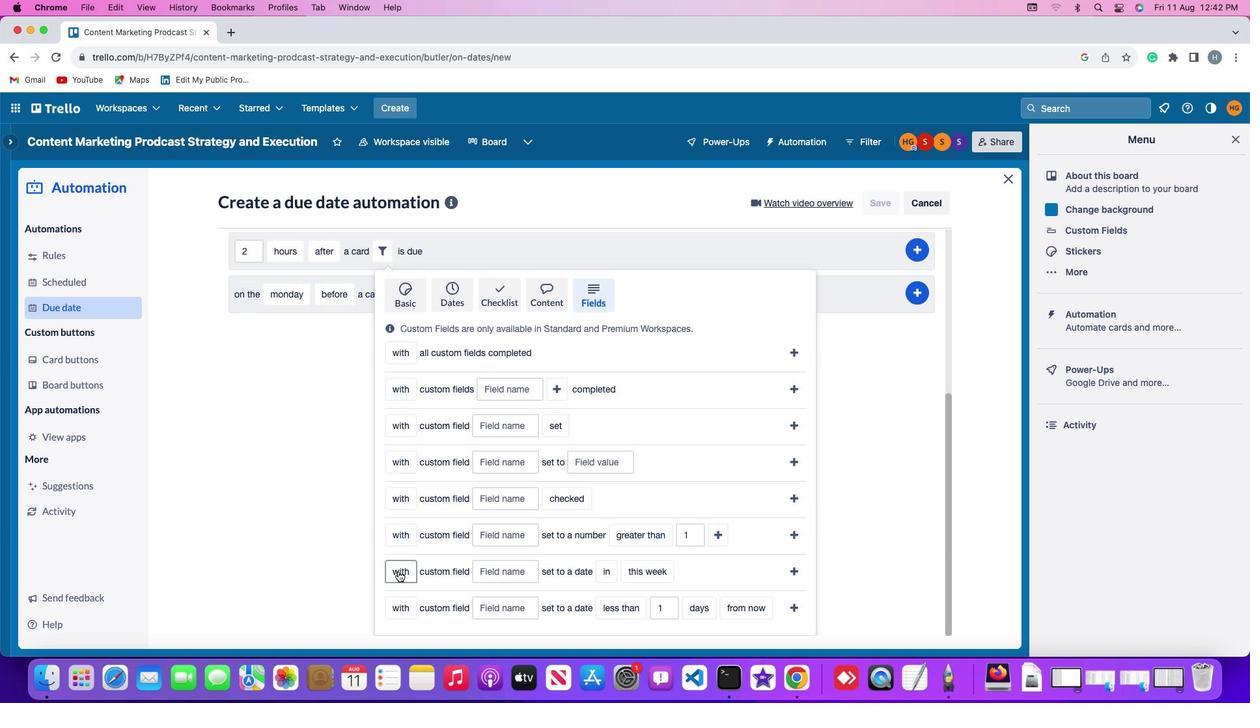 
Action: Mouse moved to (407, 621)
Screenshot: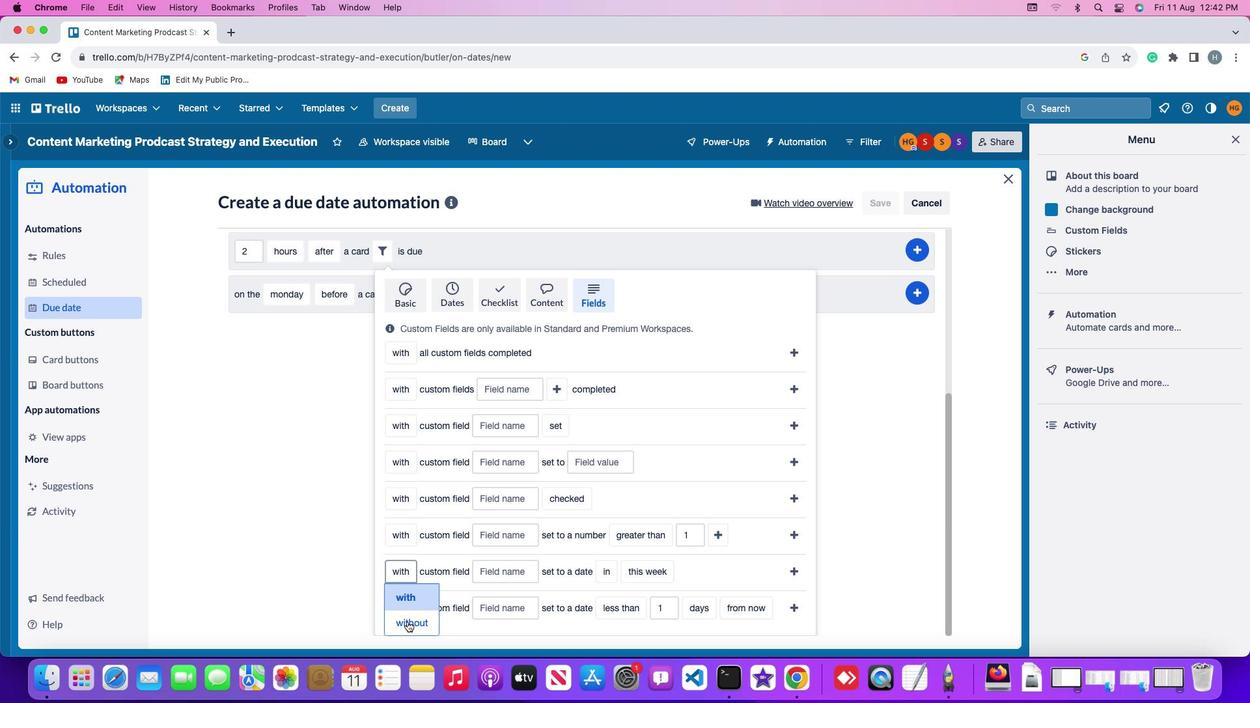 
Action: Mouse pressed left at (407, 621)
Screenshot: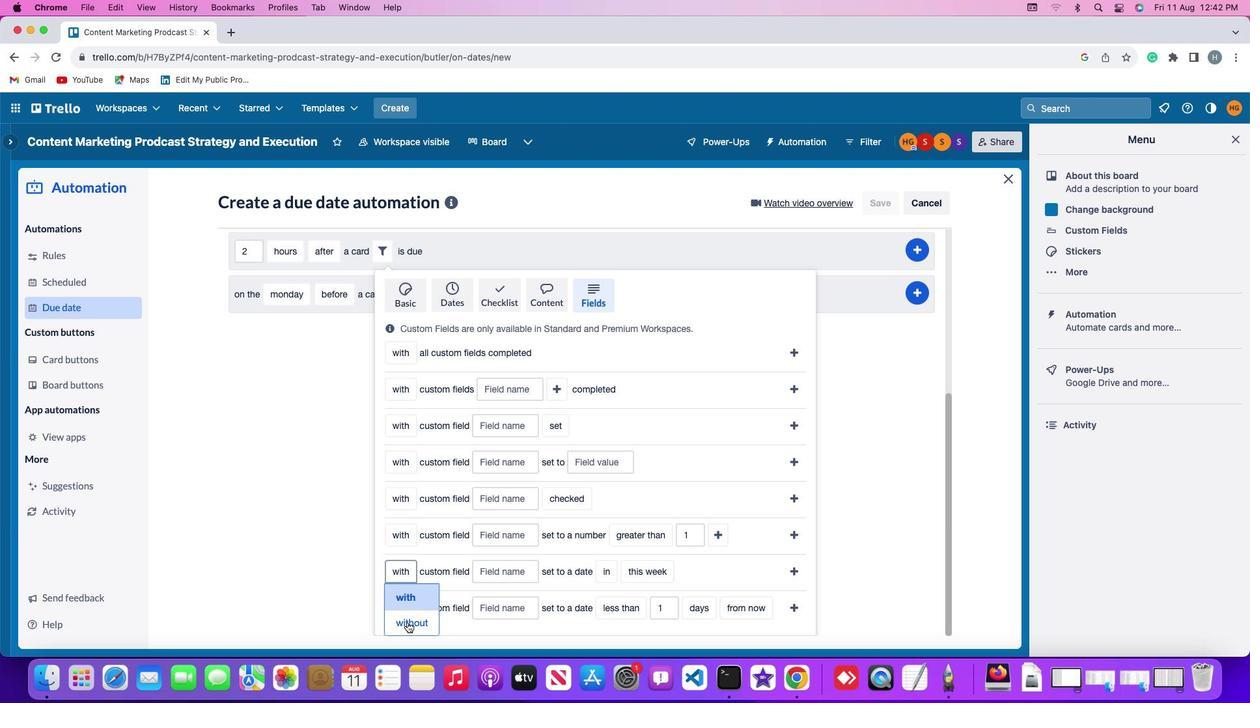 
Action: Mouse moved to (504, 572)
Screenshot: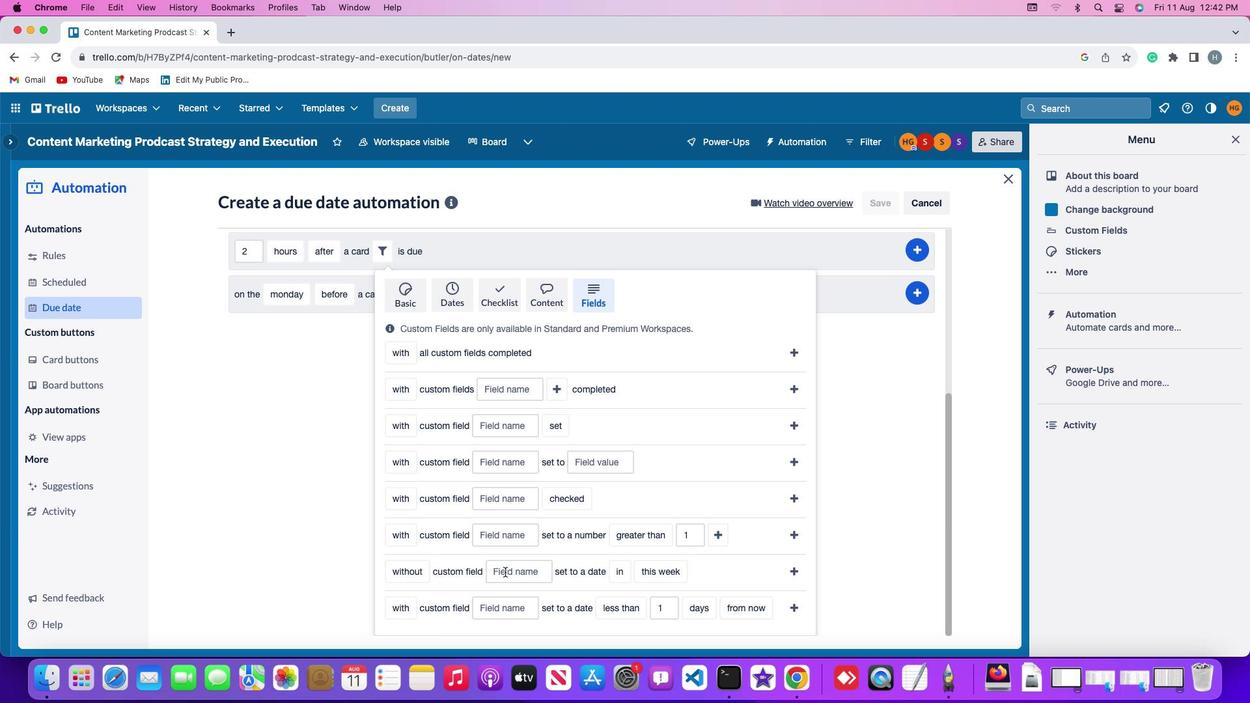 
Action: Mouse pressed left at (504, 572)
Screenshot: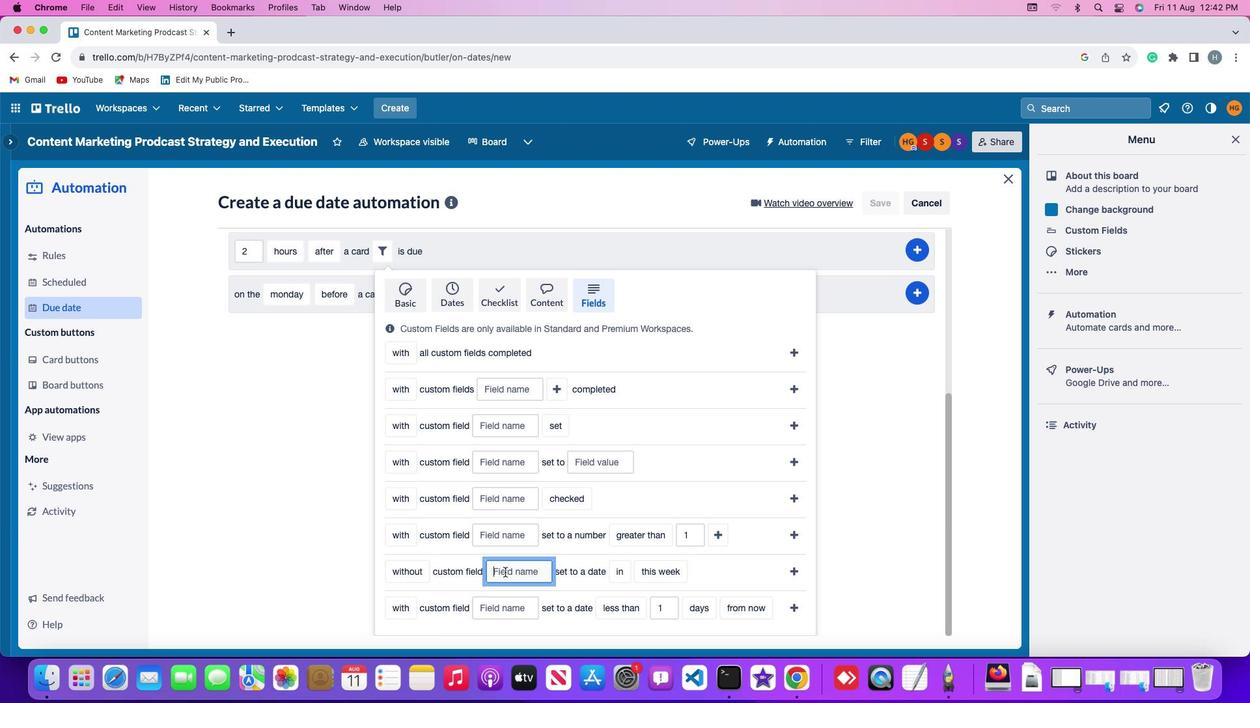 
Action: Mouse moved to (505, 571)
Screenshot: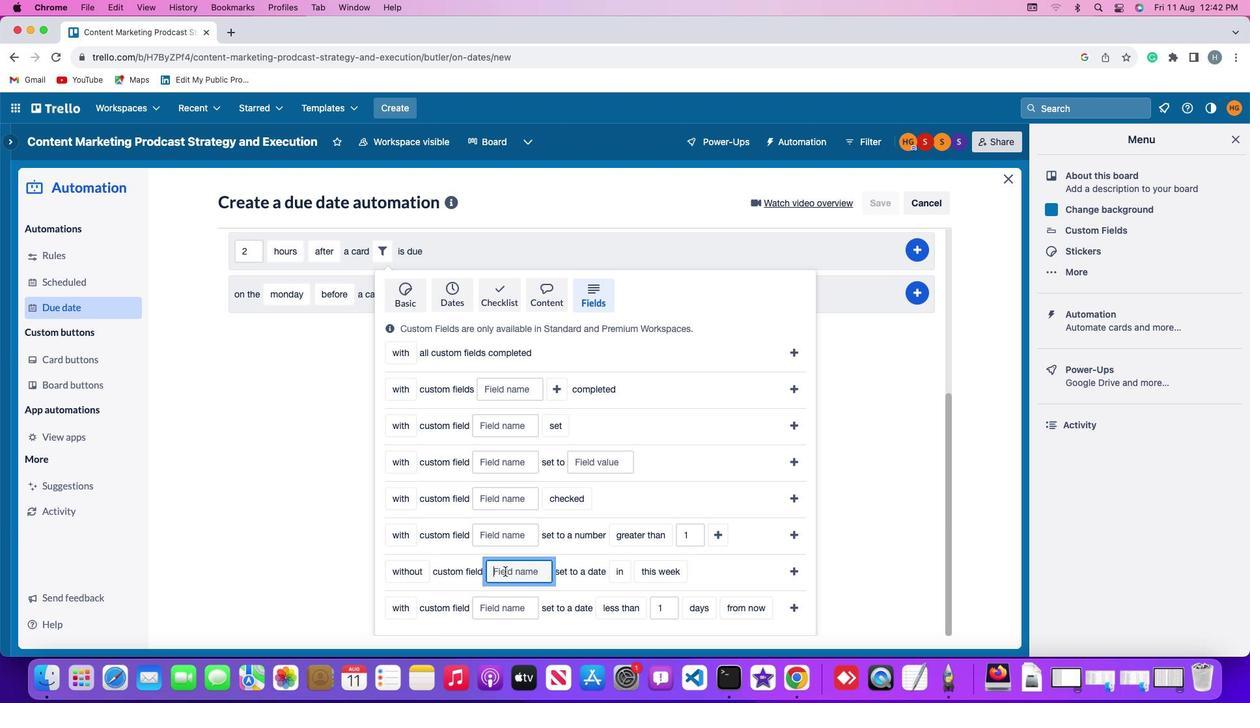 
Action: Key pressed Key.shift'R''e''s''u''m''e'
Screenshot: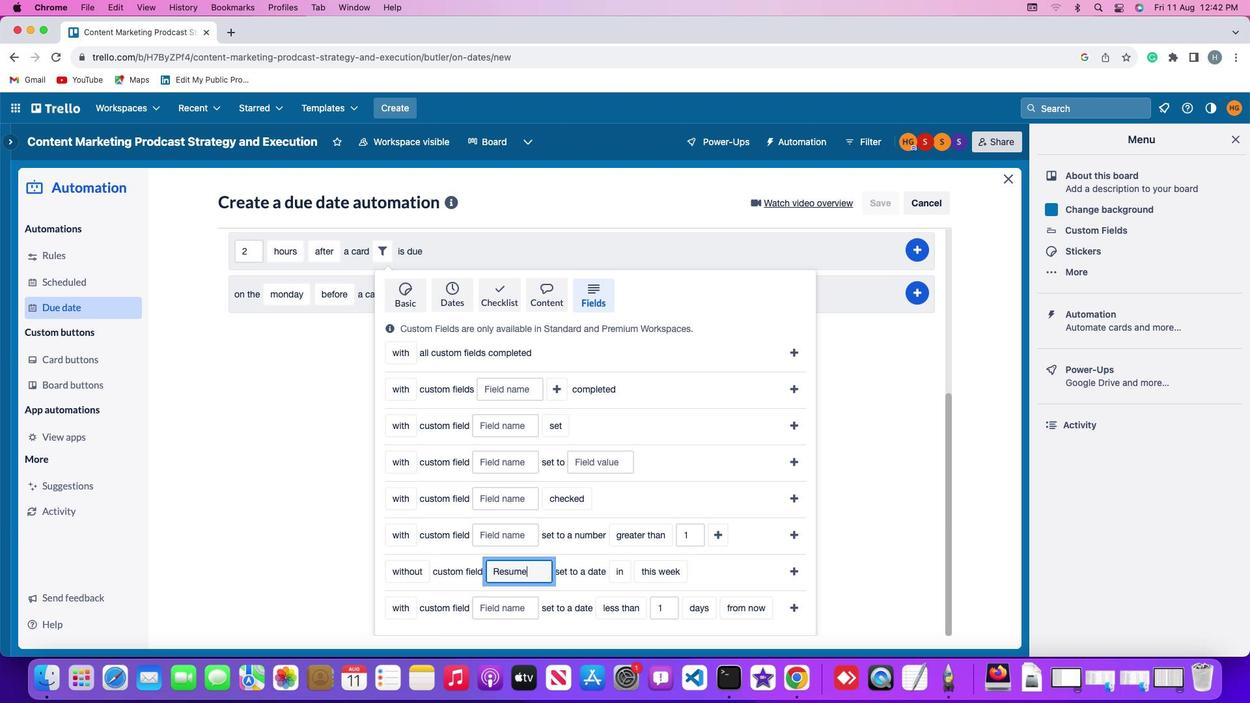 
Action: Mouse moved to (618, 573)
Screenshot: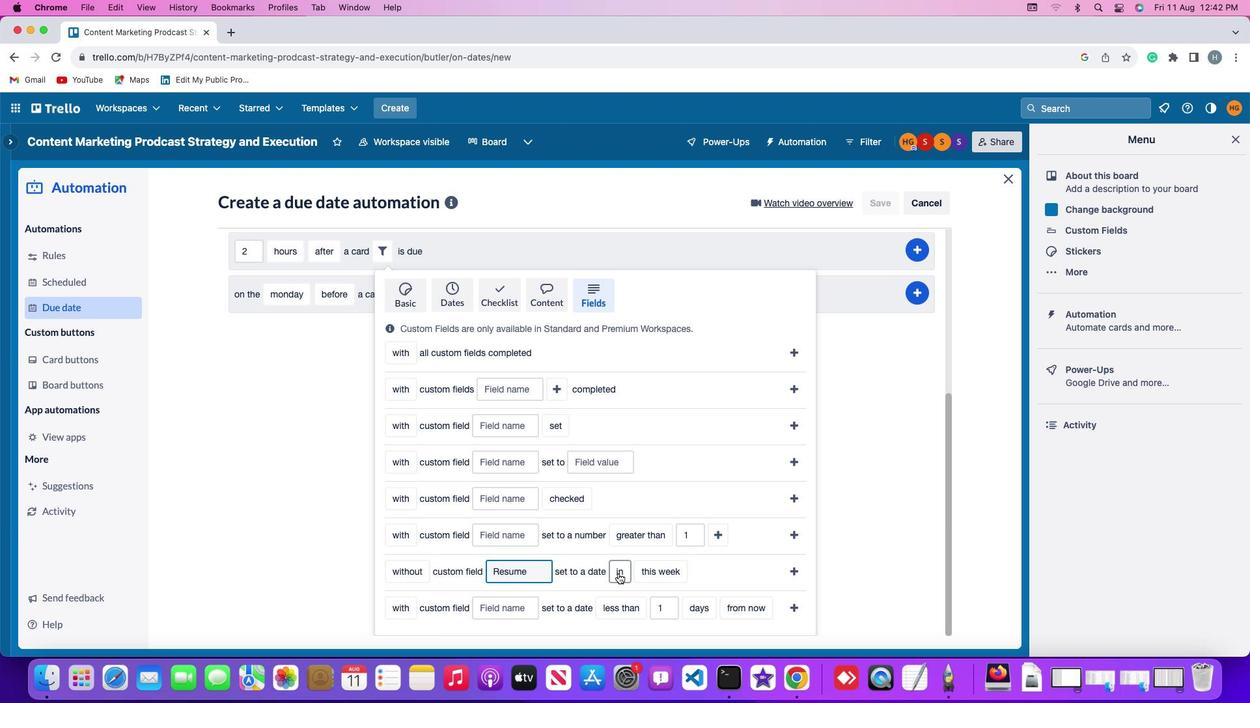 
Action: Mouse pressed left at (618, 573)
Screenshot: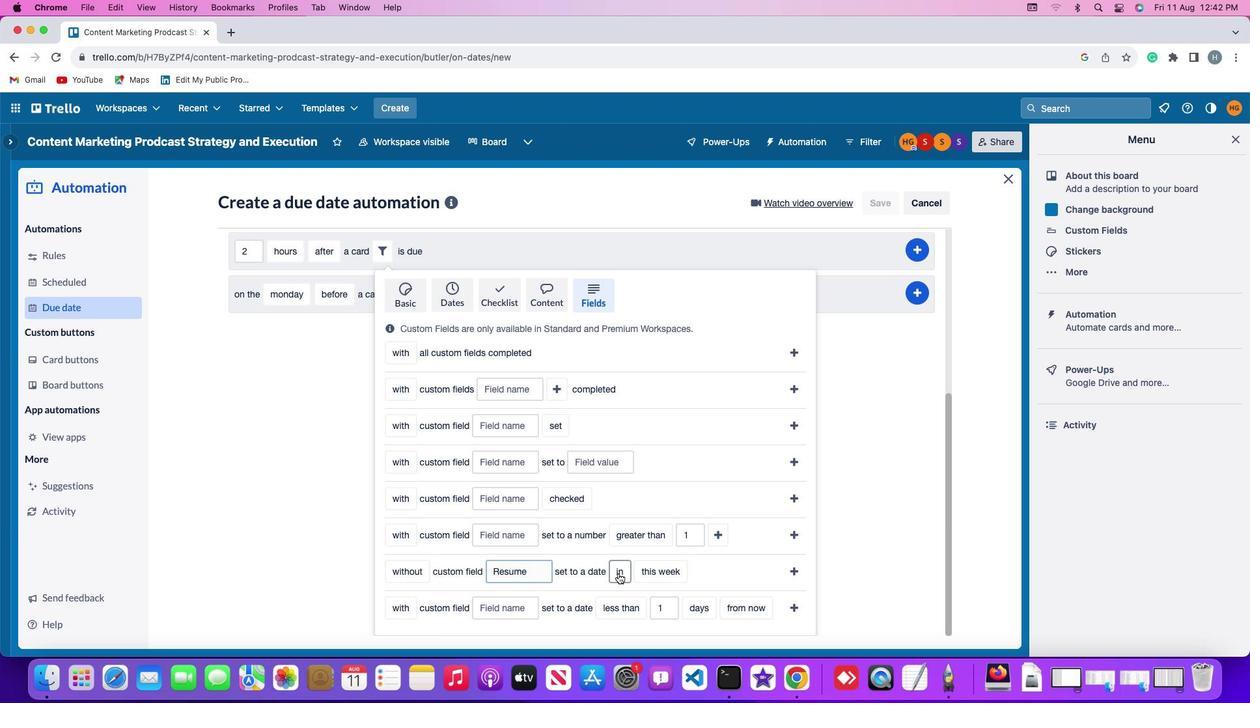 
Action: Mouse moved to (627, 596)
Screenshot: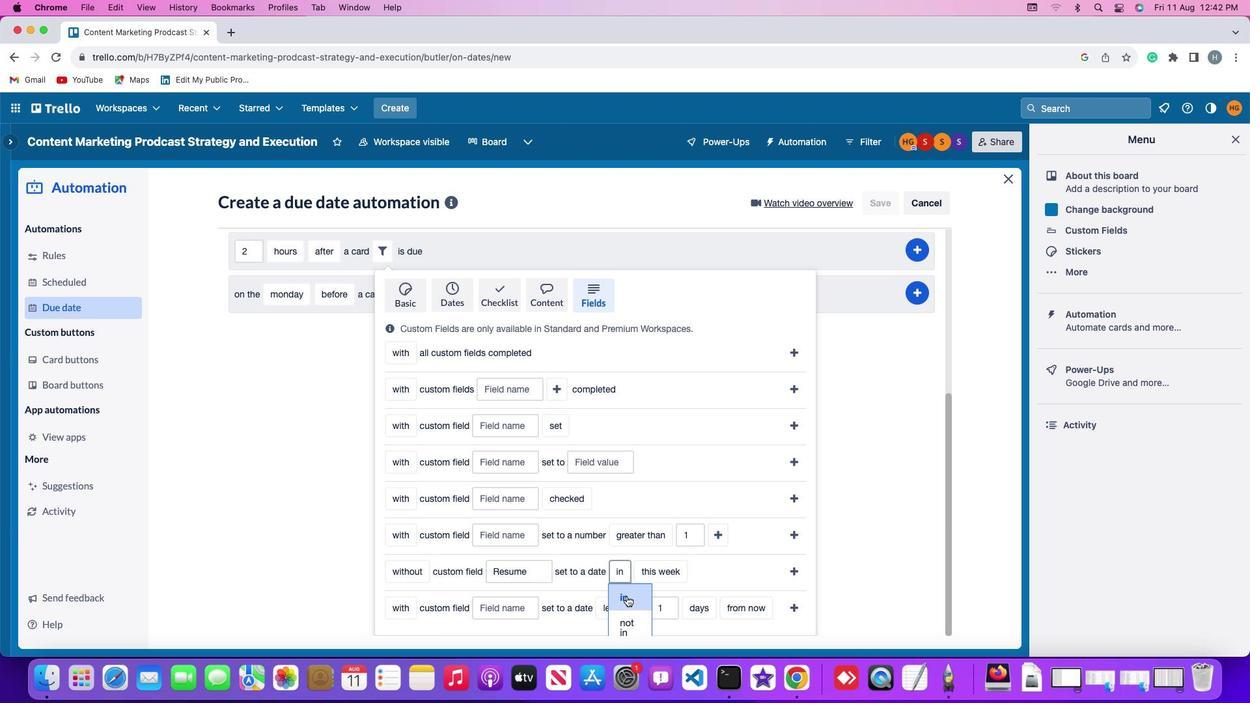 
Action: Mouse pressed left at (627, 596)
Screenshot: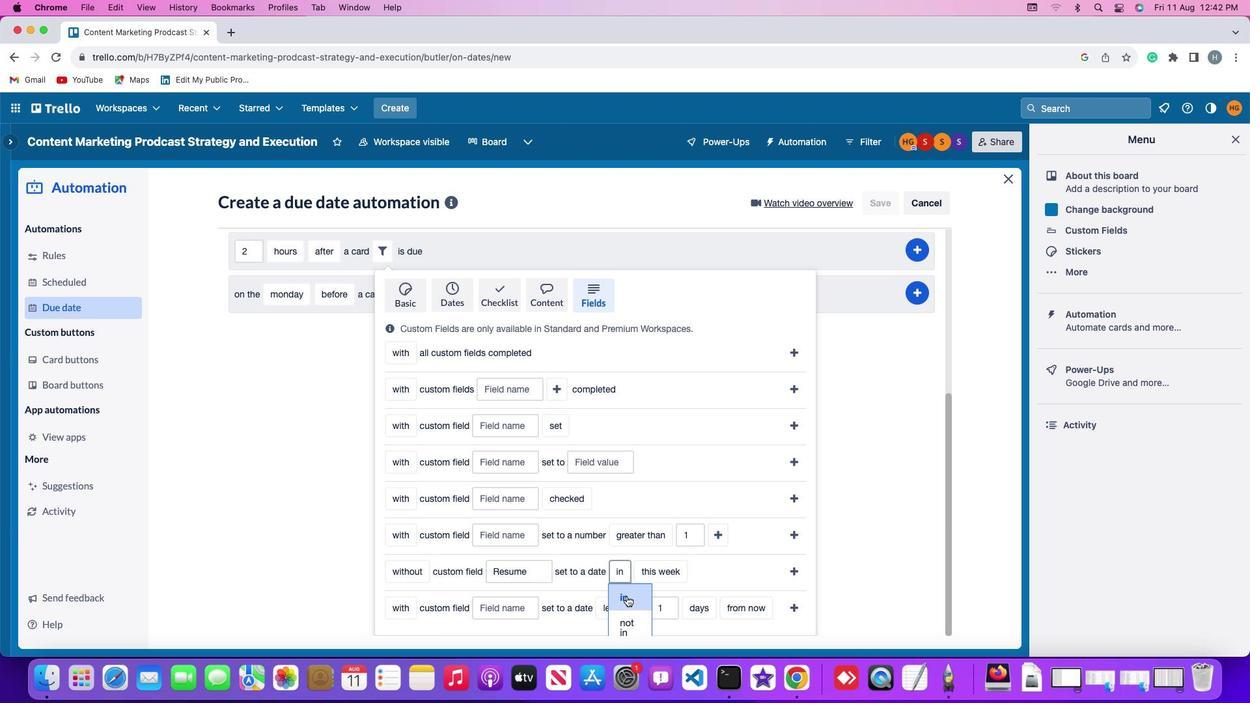 
Action: Mouse moved to (681, 573)
Screenshot: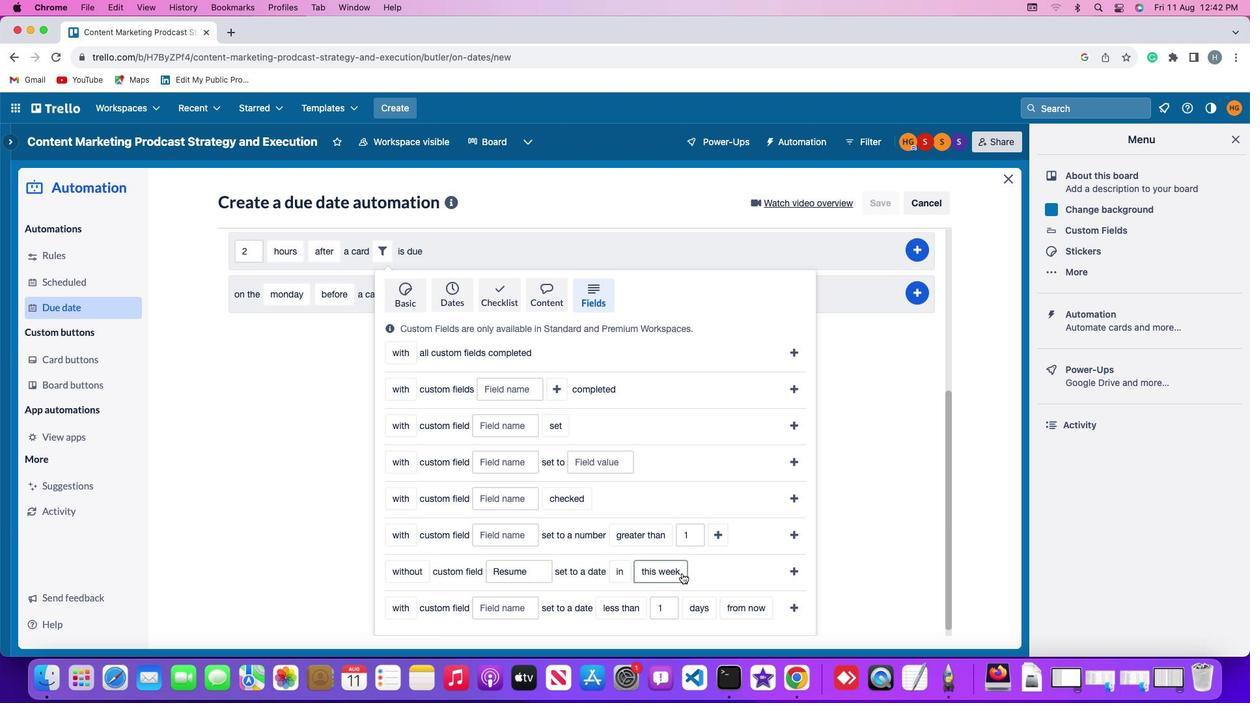 
Action: Mouse pressed left at (681, 573)
Screenshot: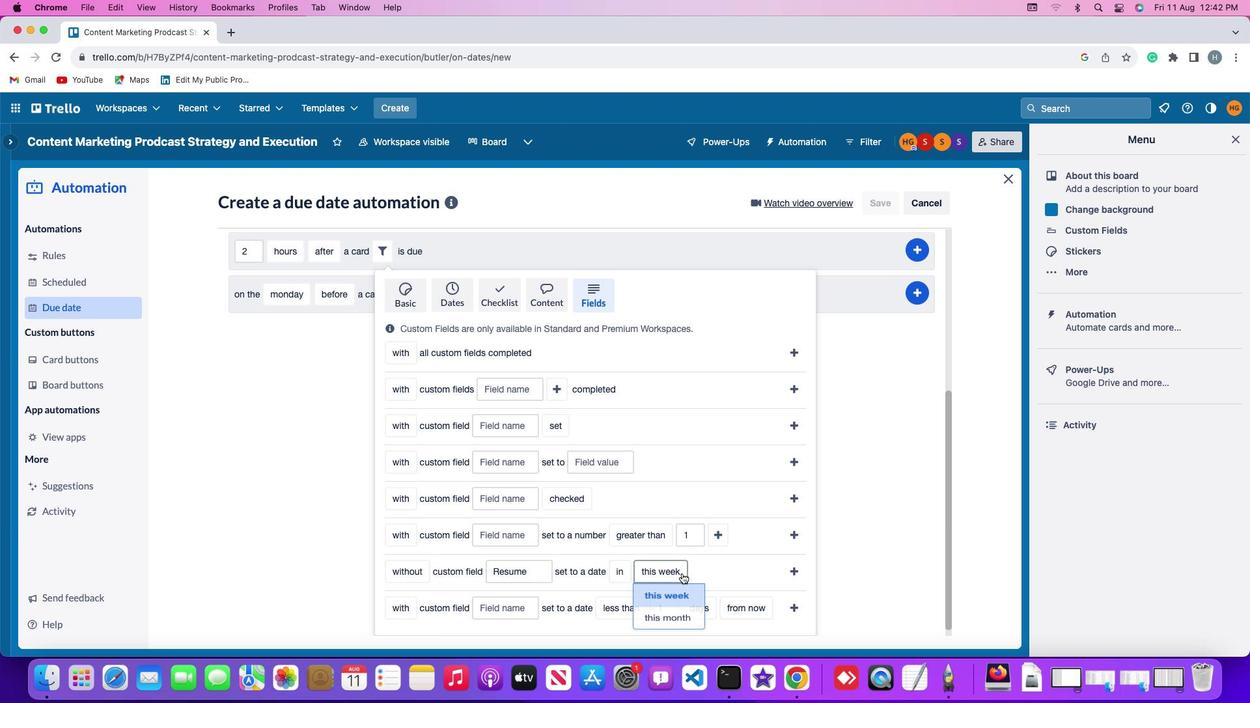 
Action: Mouse moved to (680, 596)
Screenshot: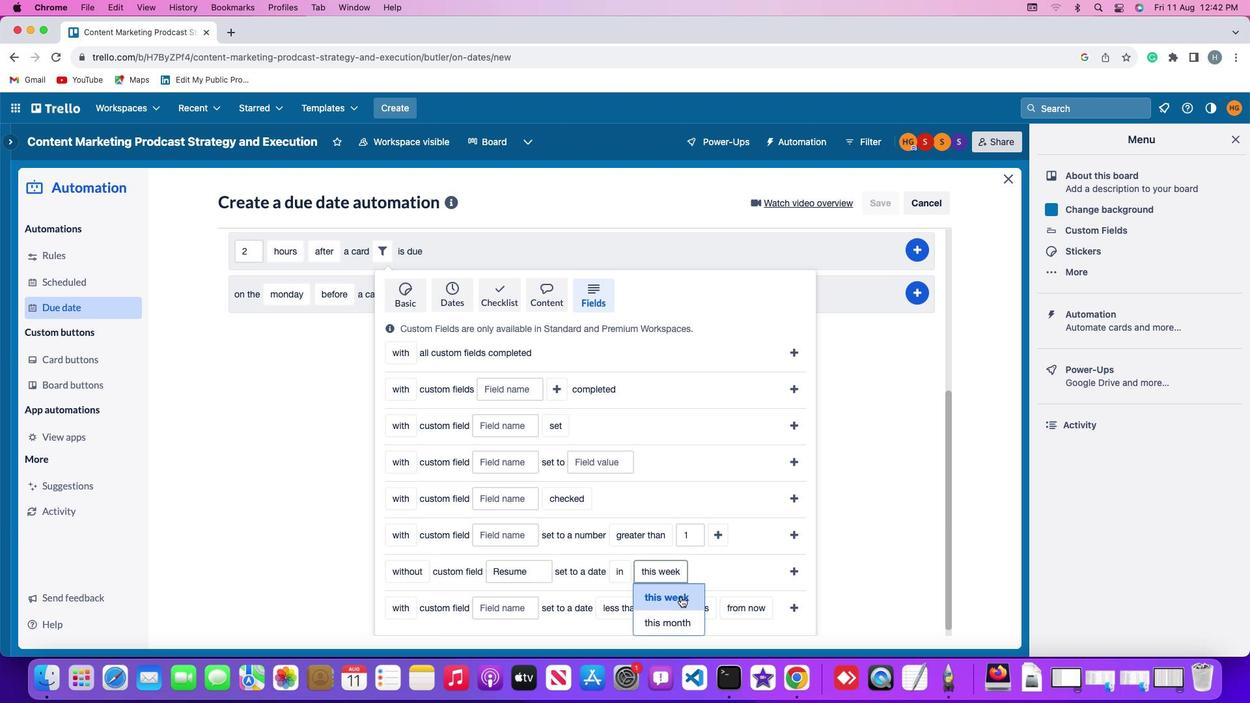 
Action: Mouse pressed left at (680, 596)
Screenshot: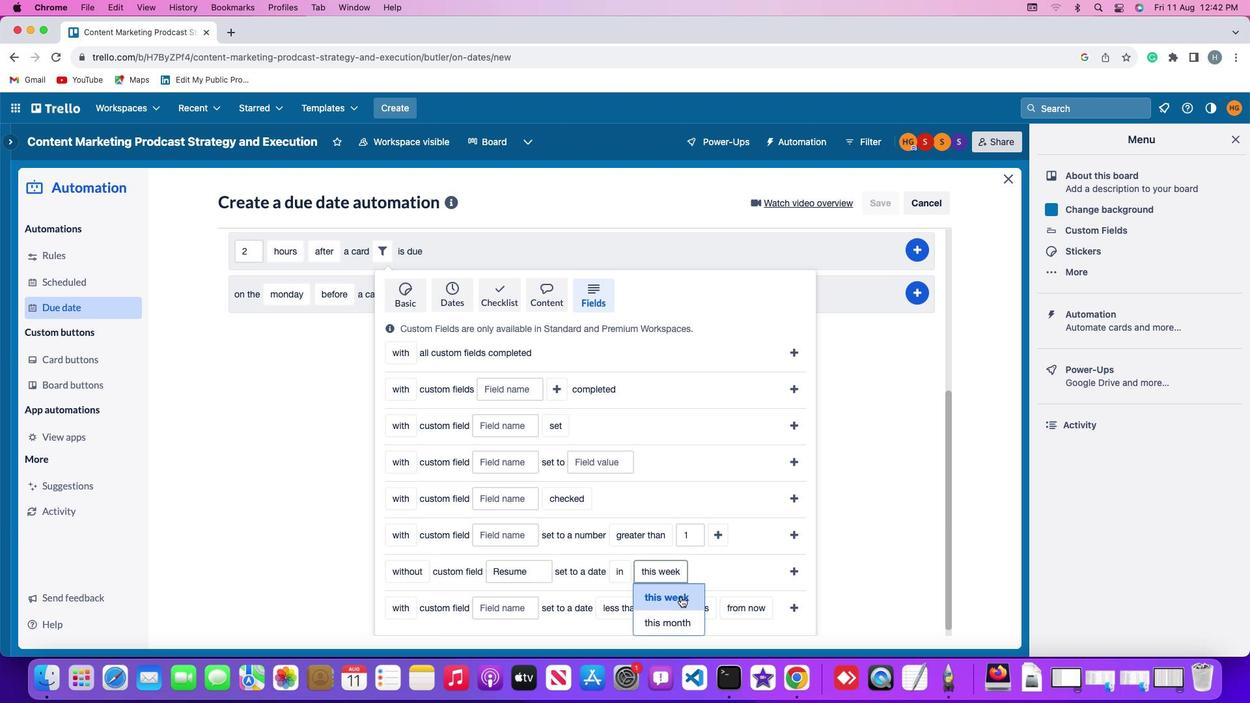
Action: Mouse moved to (798, 571)
Screenshot: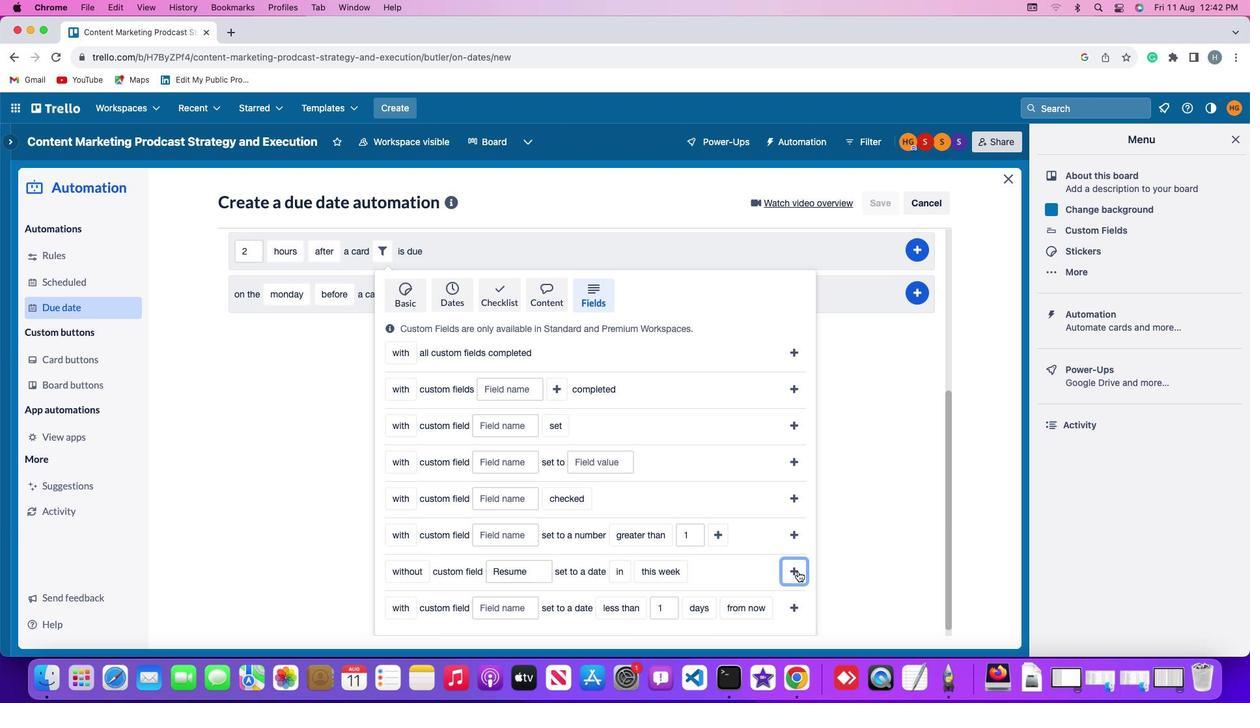 
Action: Mouse pressed left at (798, 571)
Screenshot: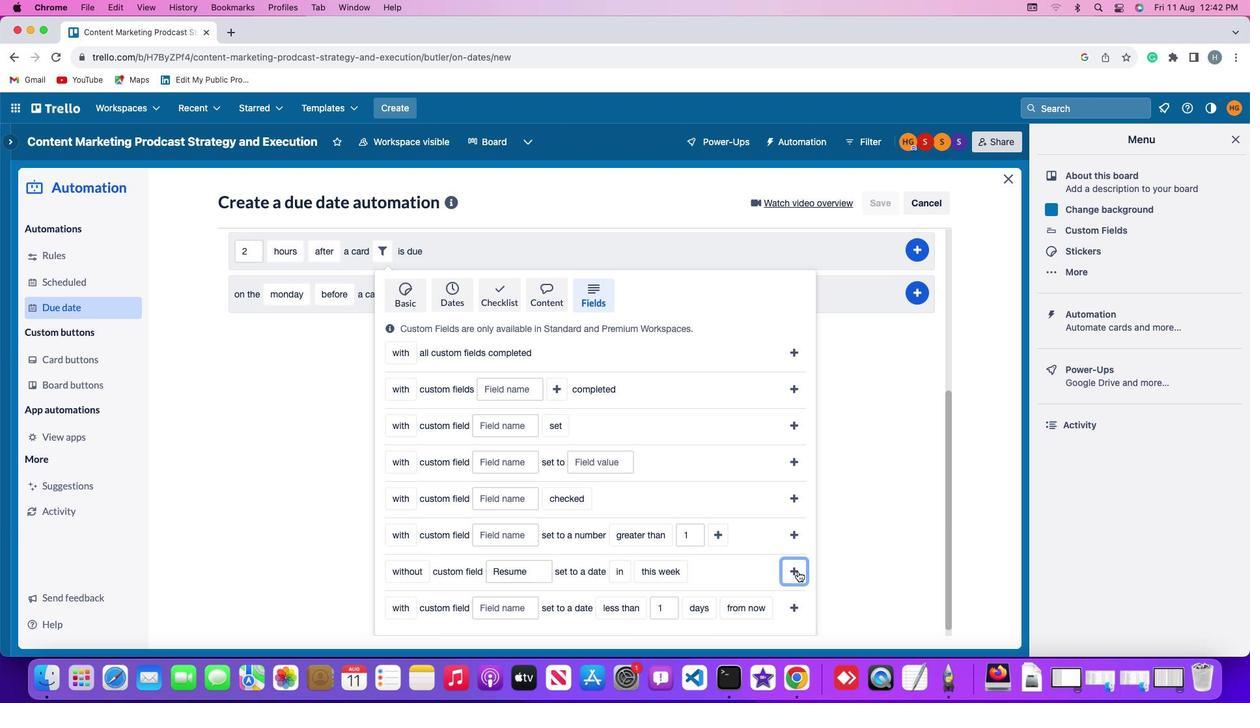 
Action: Mouse moved to (924, 522)
Screenshot: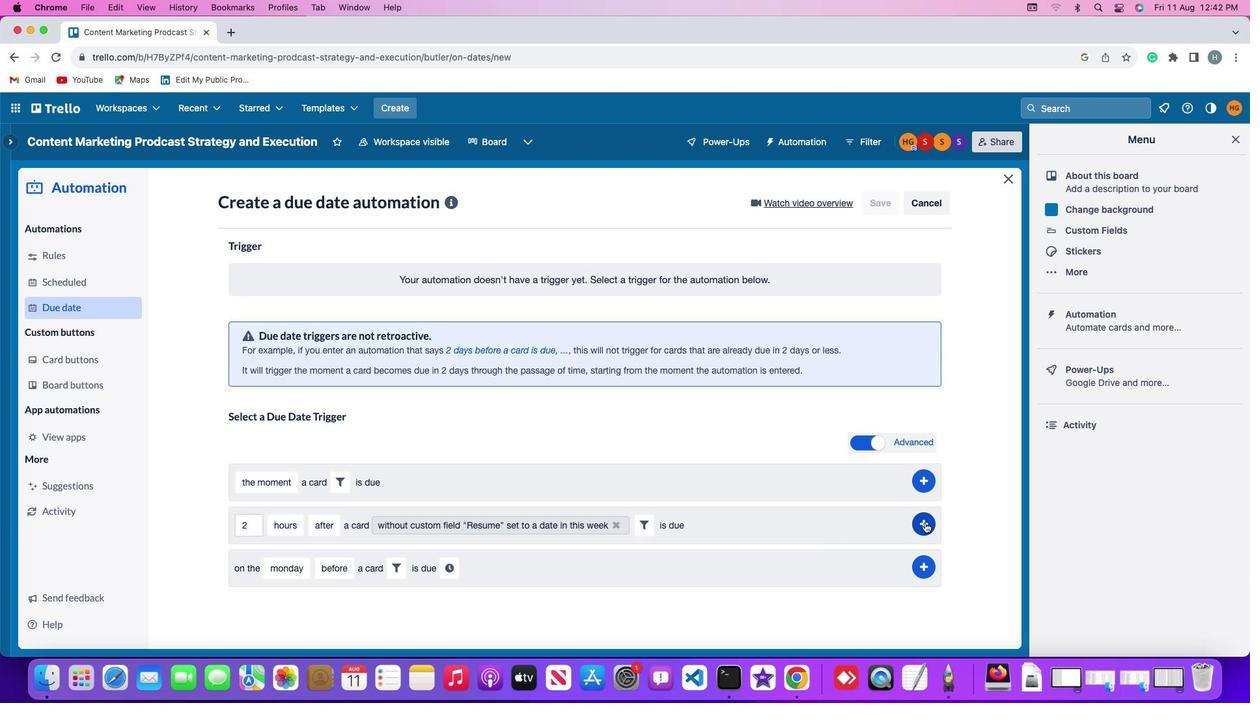 
Action: Mouse pressed left at (924, 522)
Screenshot: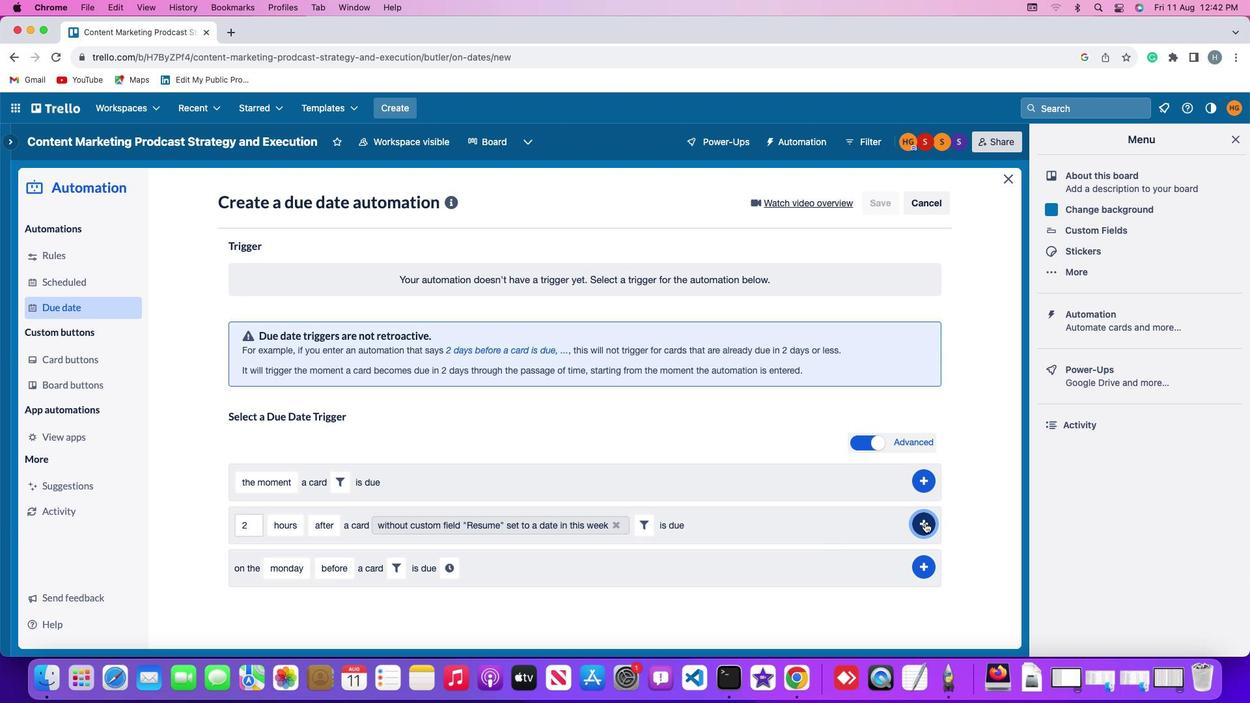
Action: Mouse moved to (978, 427)
Screenshot: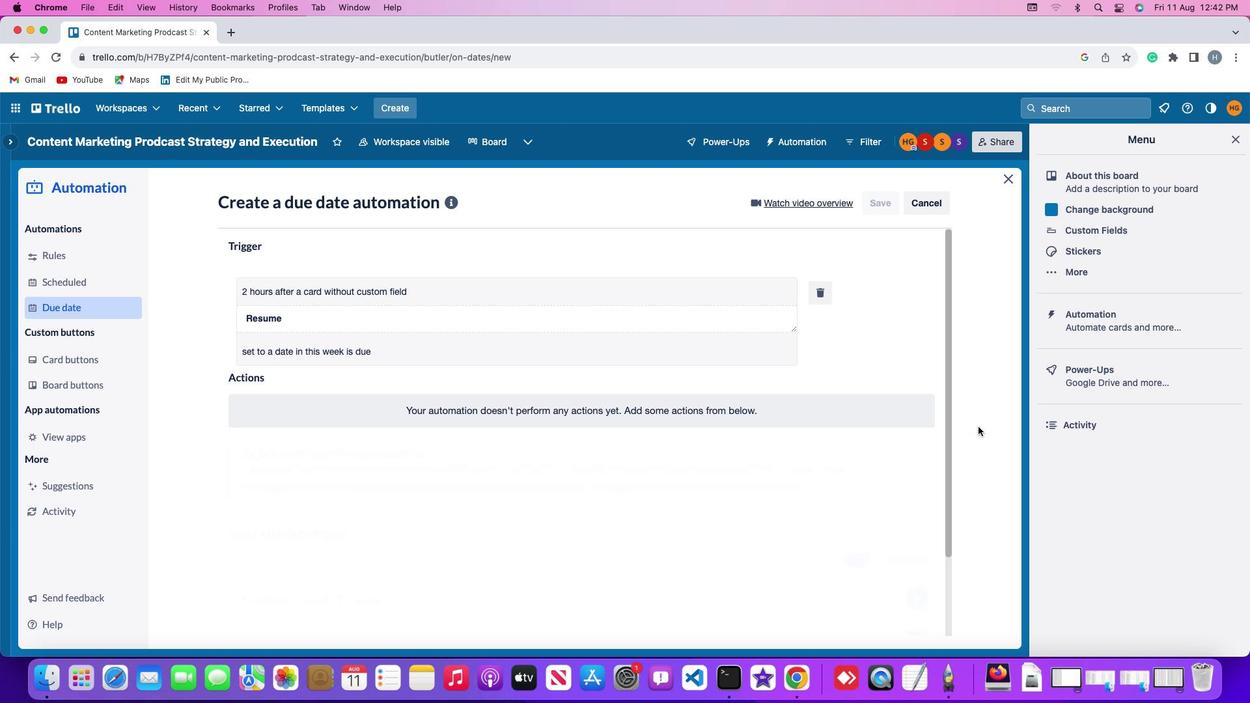 
